 Task: Look for space in Nantou, Taiwan from 5th June, 2023 to 16th June, 2023 for 2 adults in price range Rs.7000 to Rs.15000. Place can be entire place with 1  bedroom having 1 bed and 1 bathroom. Property type can be house, flat, guest house, hotel. Booking option can be shelf check-in. Required host language is English.
Action: Mouse moved to (379, 100)
Screenshot: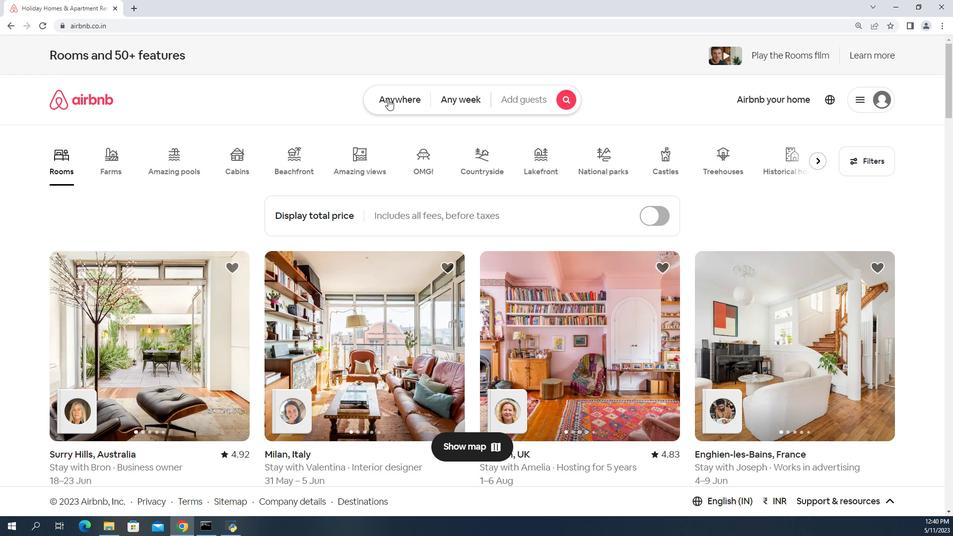 
Action: Mouse pressed left at (379, 100)
Screenshot: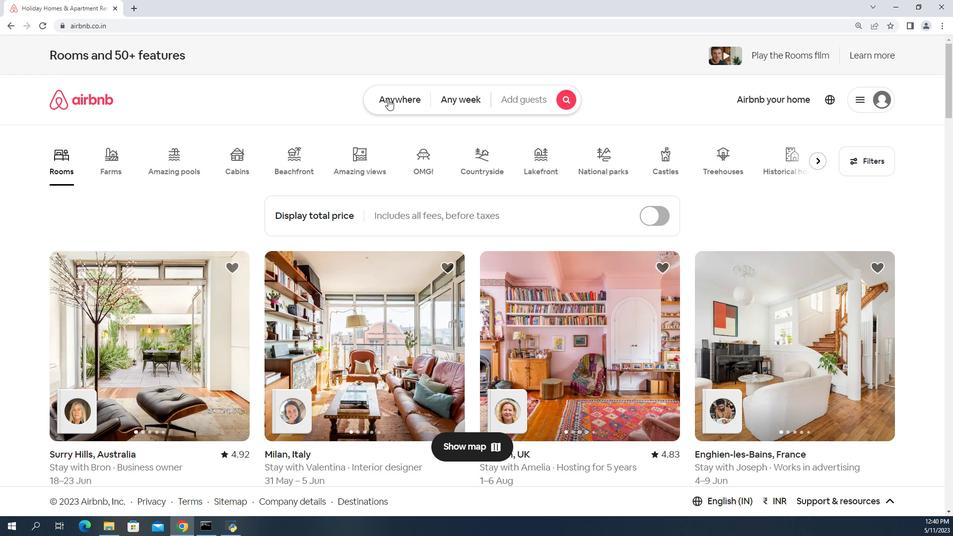 
Action: Mouse moved to (324, 135)
Screenshot: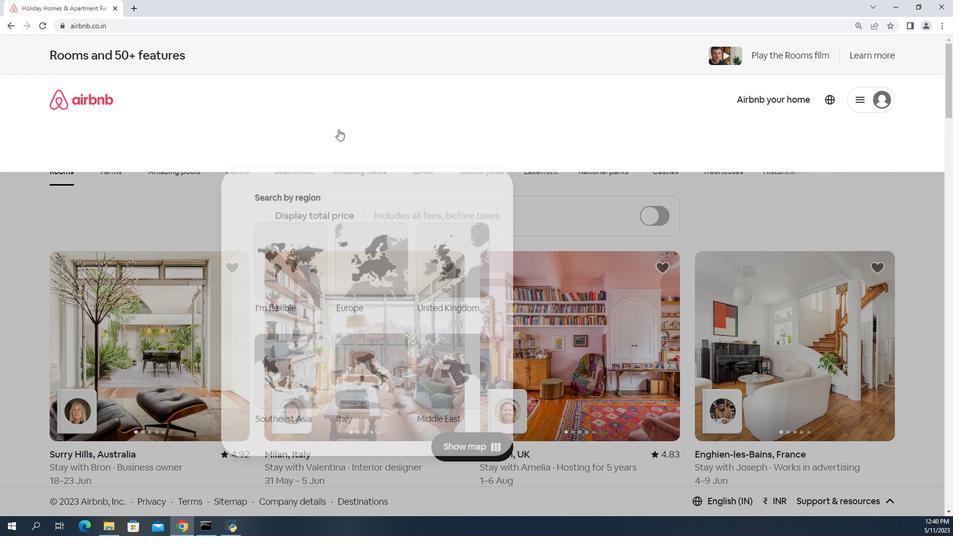 
Action: Mouse pressed left at (324, 135)
Screenshot: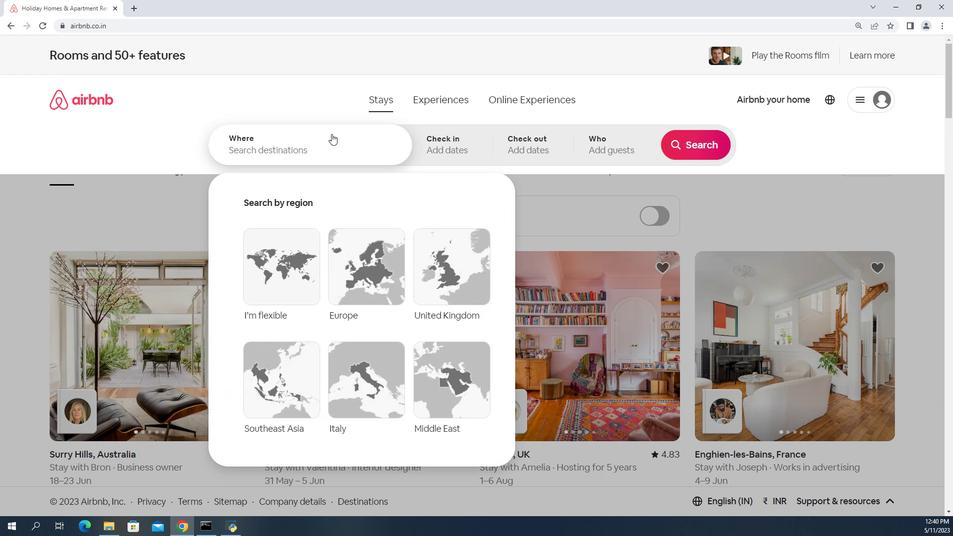 
Action: Key pressed <Key.caps_lock>N<Key.caps_lock>antou,<Key.space><Key.caps_lock>T<Key.caps_lock>aiwan<Key.enter>
Screenshot: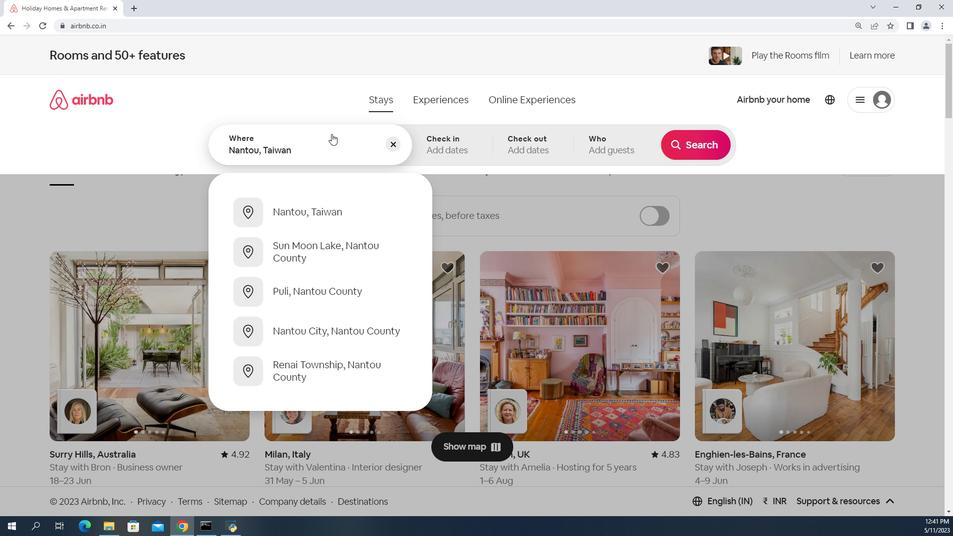 
Action: Mouse moved to (524, 318)
Screenshot: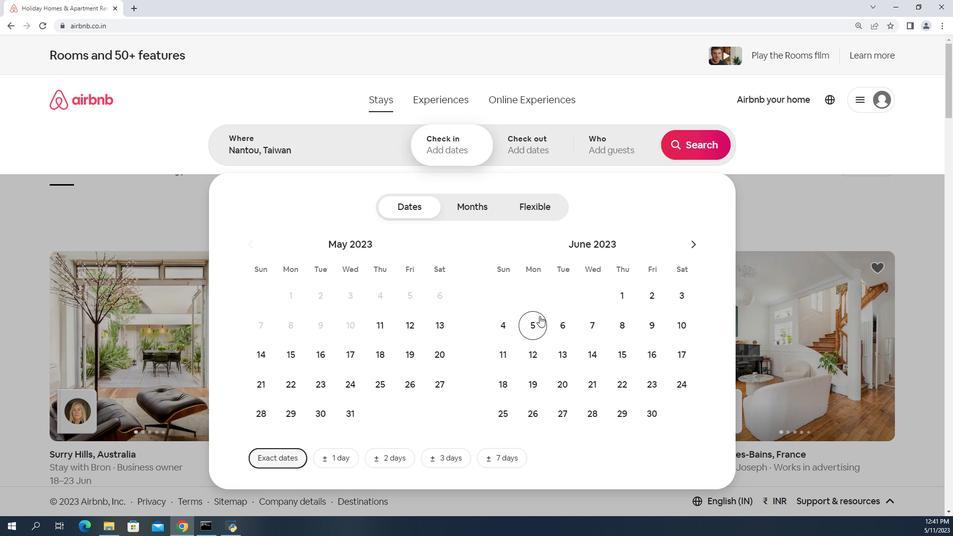 
Action: Mouse pressed left at (524, 318)
Screenshot: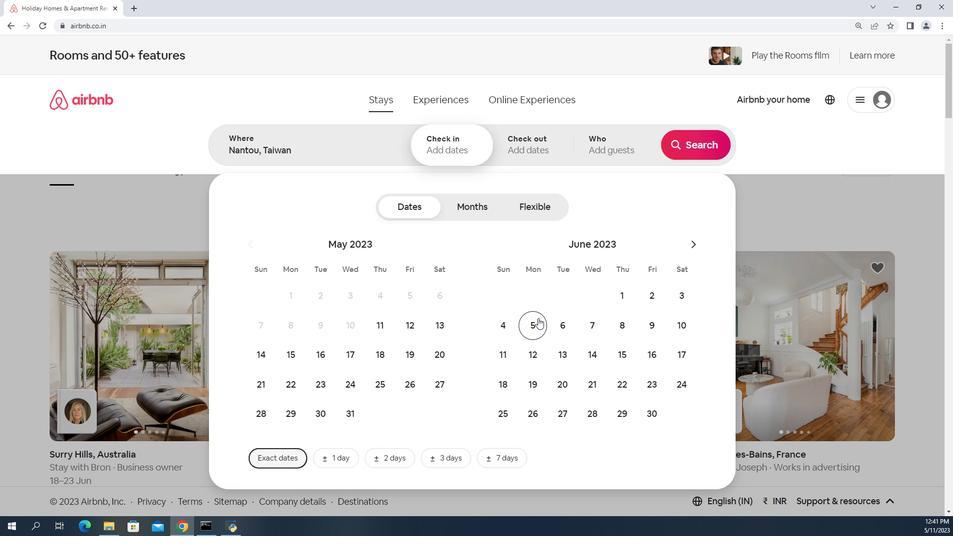 
Action: Mouse moved to (627, 351)
Screenshot: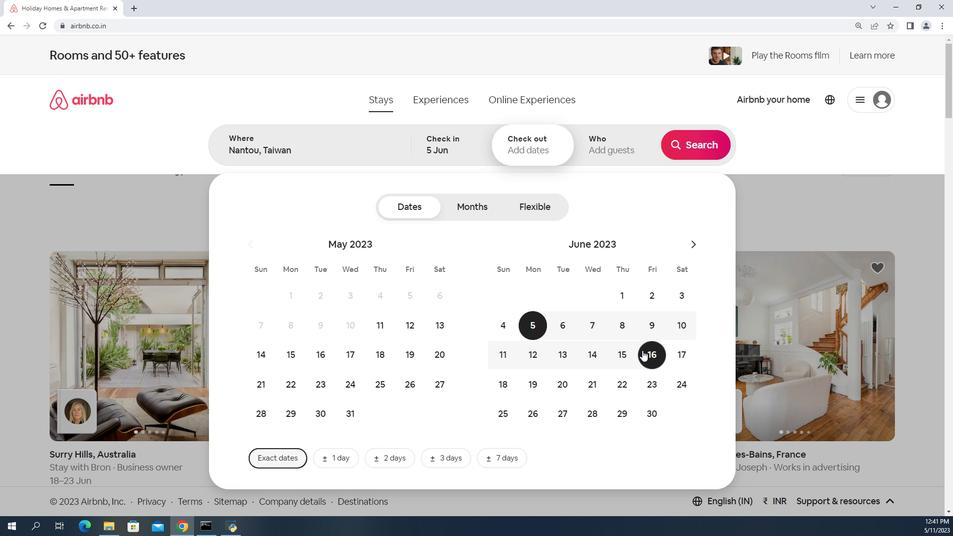 
Action: Mouse pressed left at (627, 351)
Screenshot: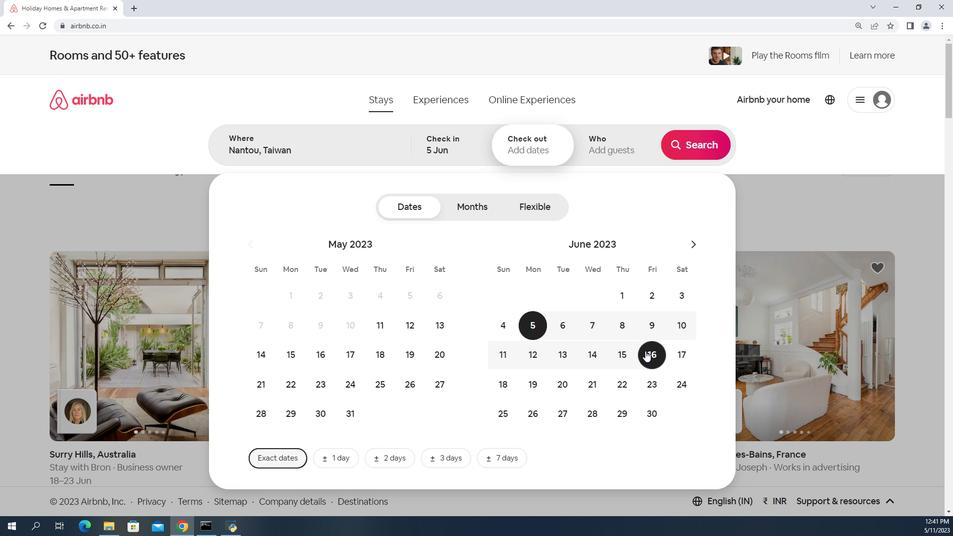 
Action: Mouse moved to (598, 140)
Screenshot: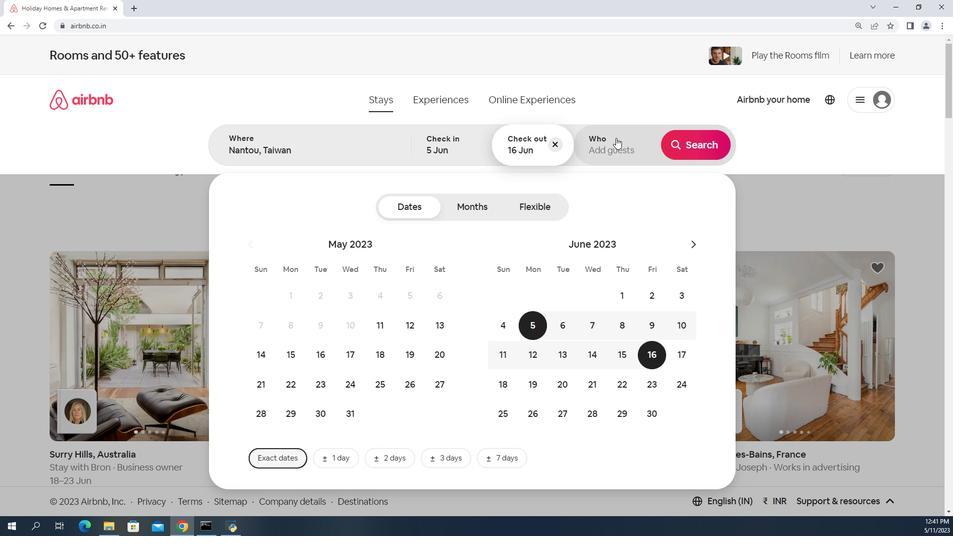 
Action: Mouse pressed left at (598, 140)
Screenshot: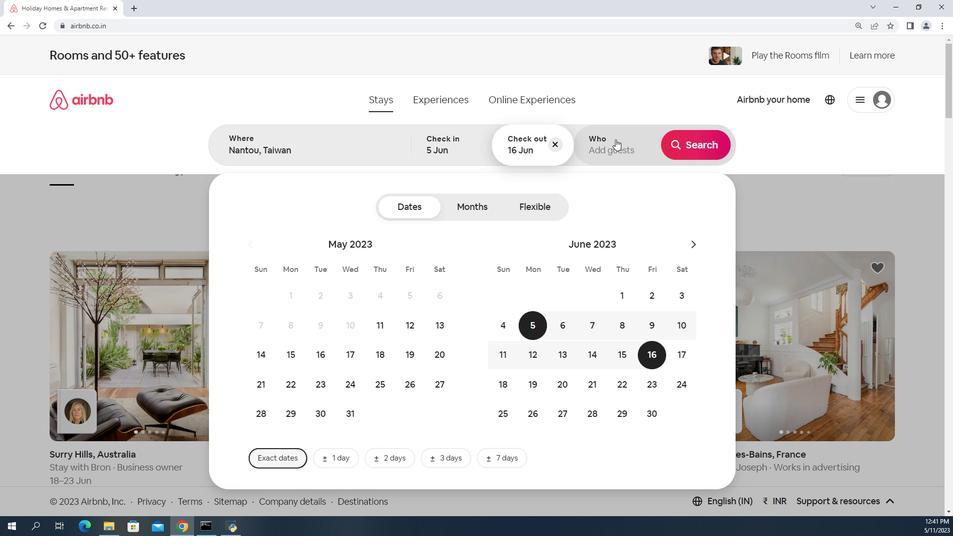 
Action: Mouse moved to (678, 210)
Screenshot: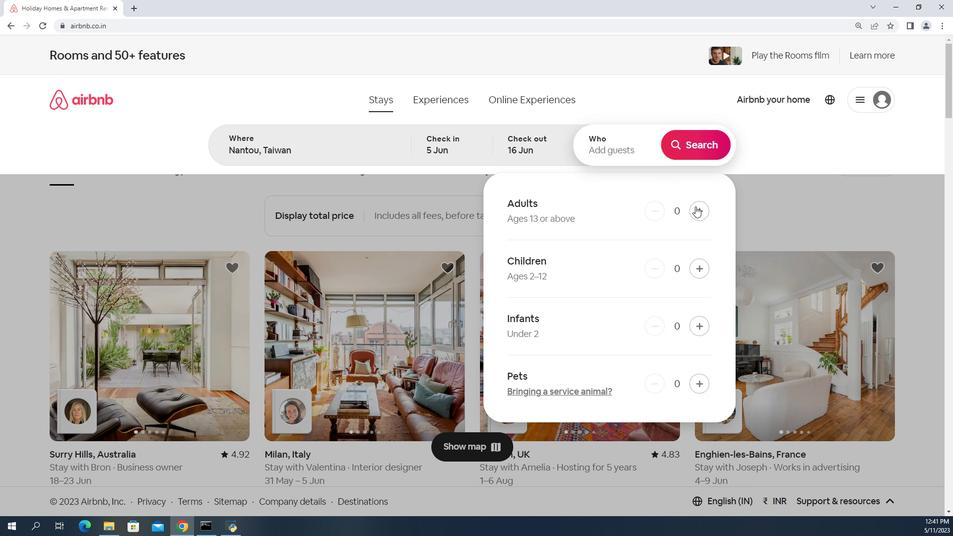 
Action: Mouse pressed left at (678, 210)
Screenshot: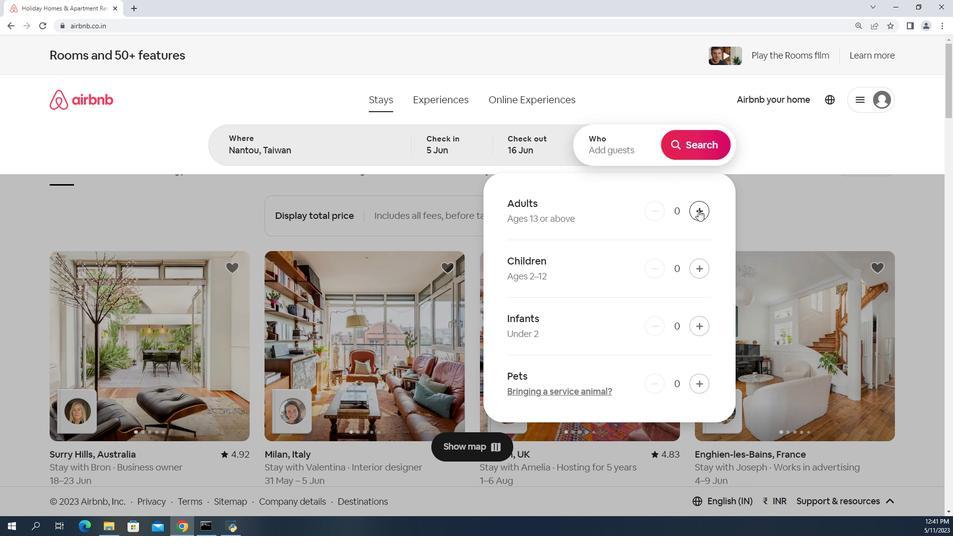 
Action: Mouse pressed left at (678, 210)
Screenshot: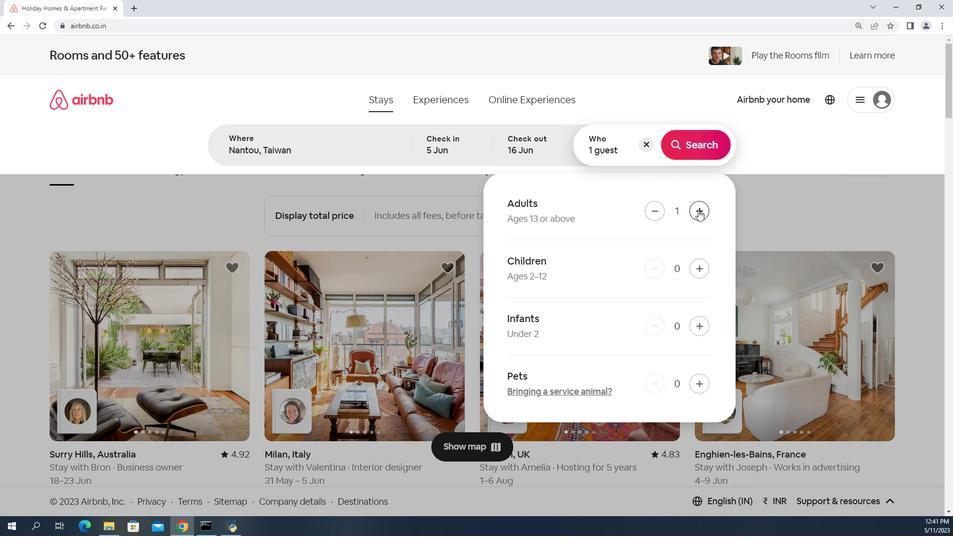 
Action: Mouse moved to (678, 146)
Screenshot: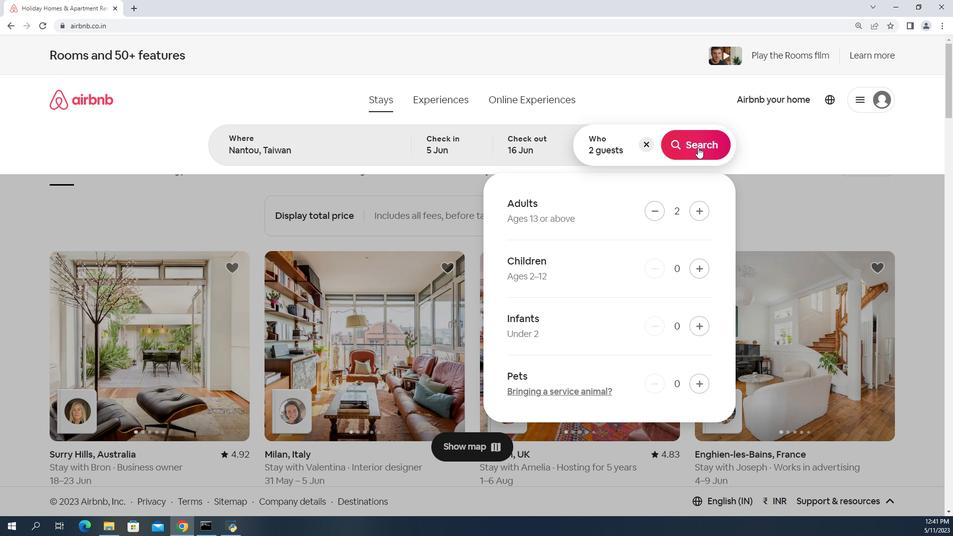 
Action: Mouse pressed left at (678, 146)
Screenshot: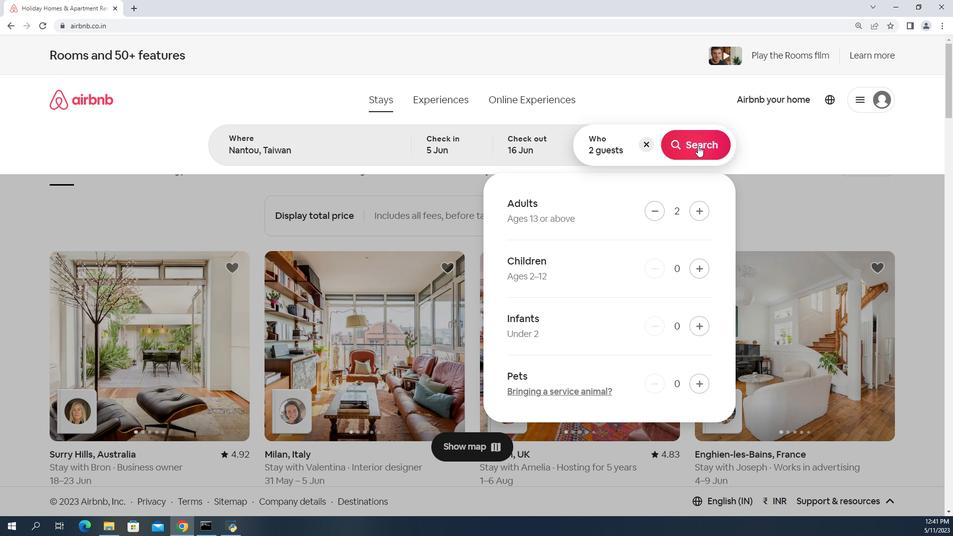 
Action: Mouse moved to (863, 112)
Screenshot: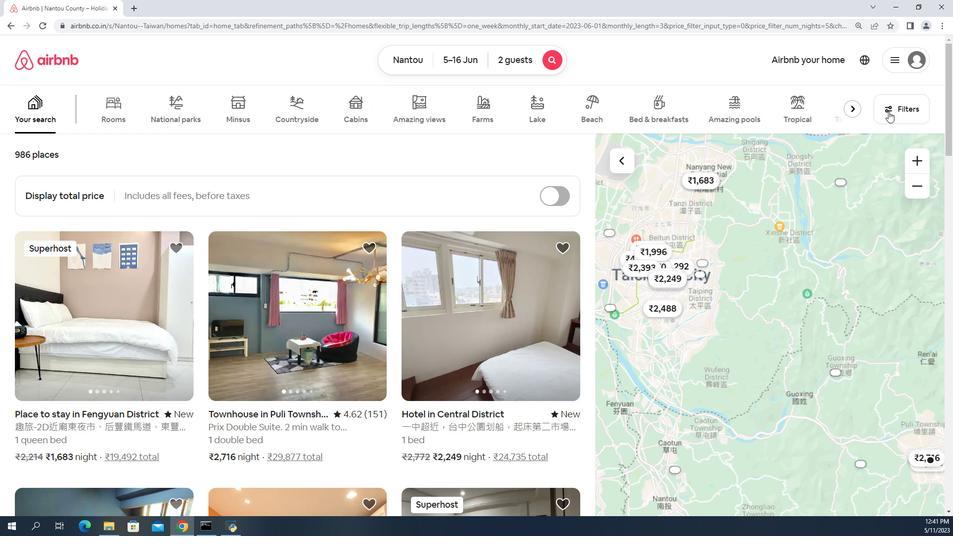 
Action: Mouse pressed left at (863, 112)
Screenshot: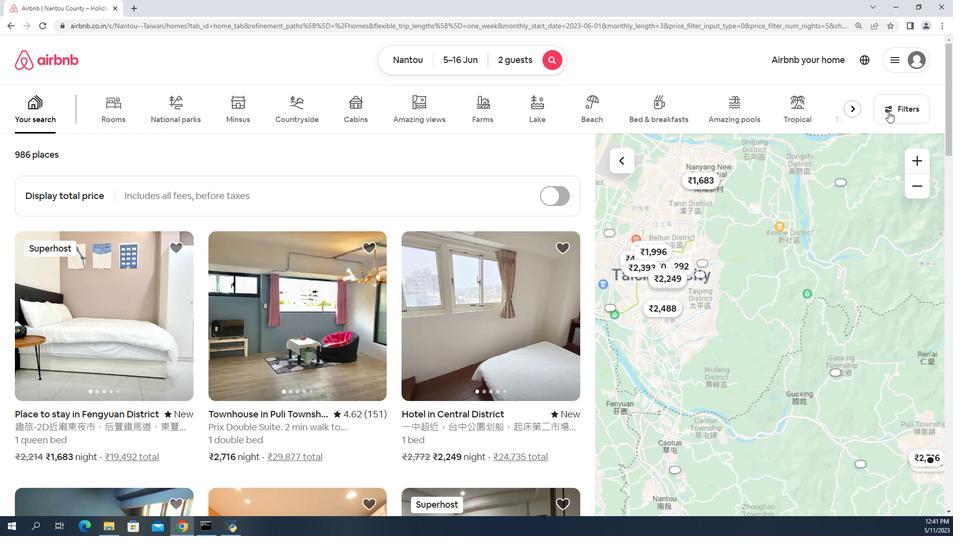 
Action: Mouse moved to (330, 408)
Screenshot: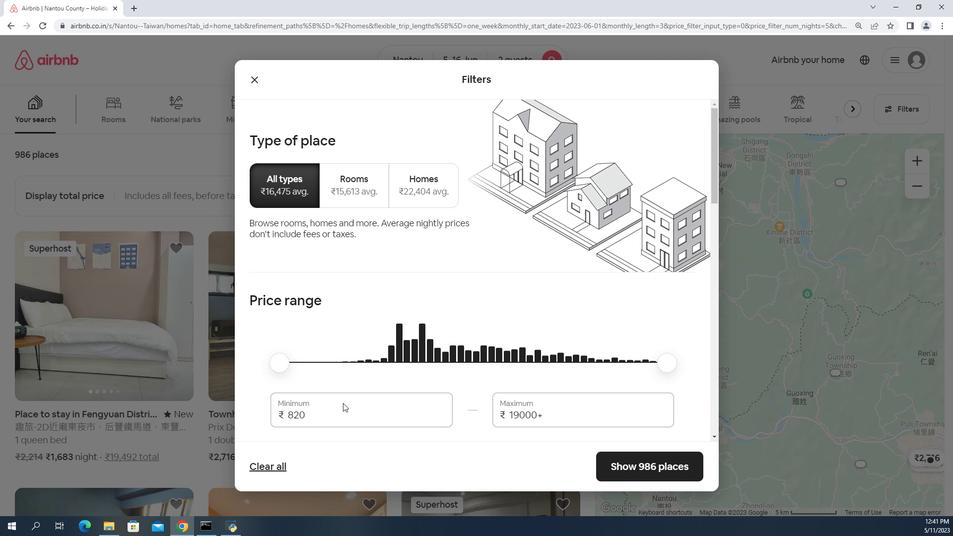 
Action: Mouse scrolled (330, 408) with delta (0, 0)
Screenshot: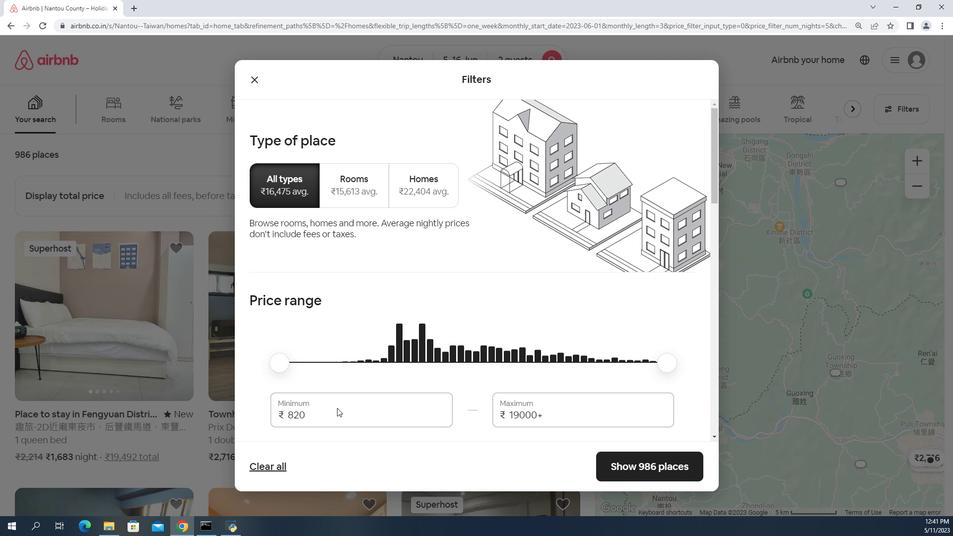 
Action: Mouse moved to (308, 370)
Screenshot: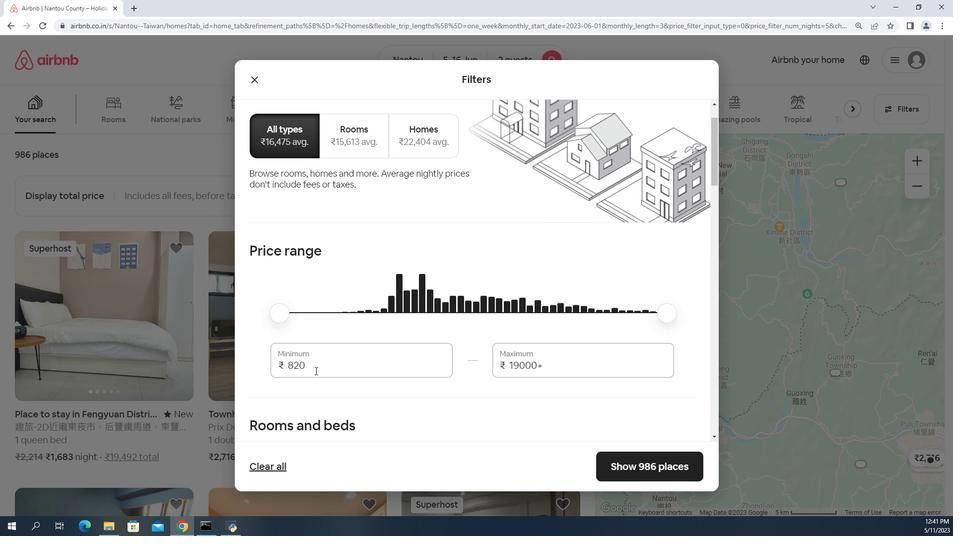 
Action: Mouse pressed left at (308, 370)
Screenshot: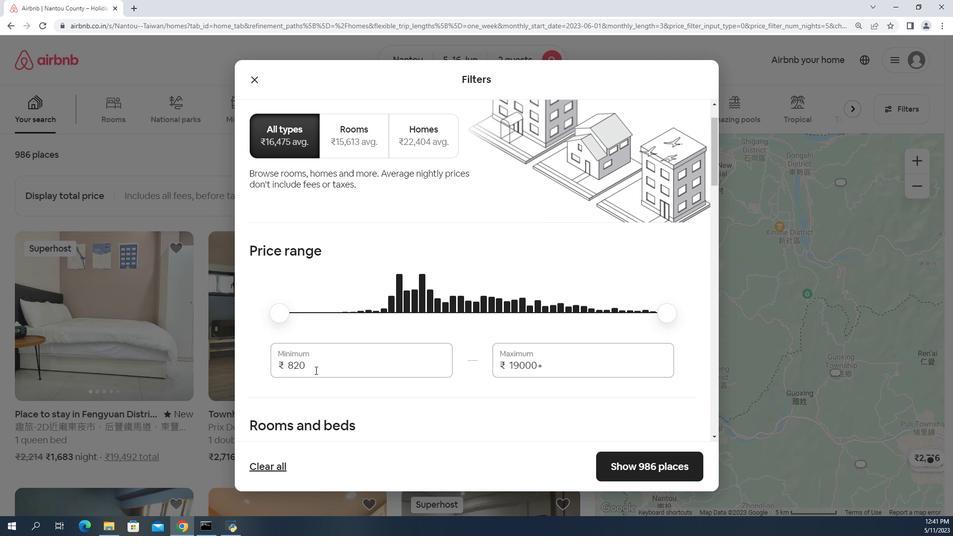 
Action: Mouse moved to (279, 371)
Screenshot: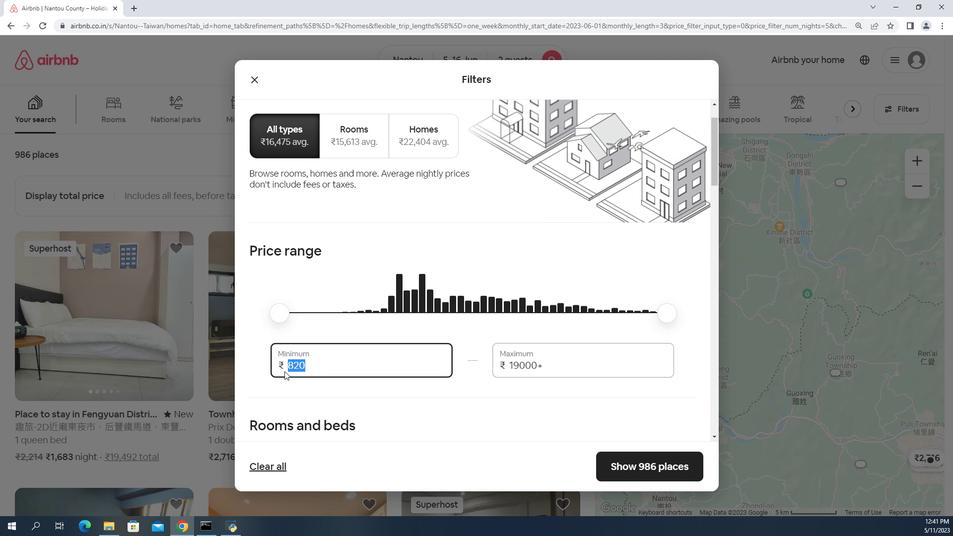 
Action: Key pressed 7000<Key.tab>15000
Screenshot: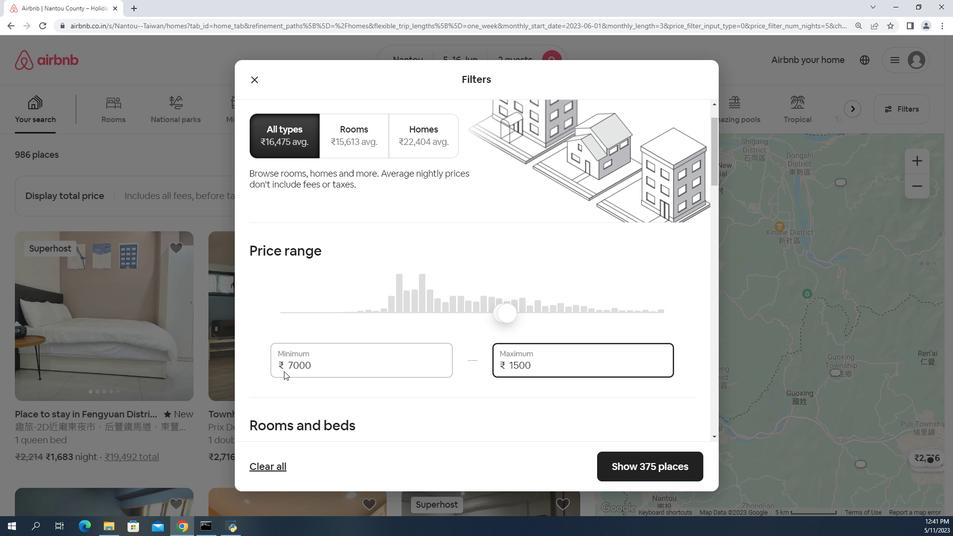 
Action: Mouse moved to (384, 379)
Screenshot: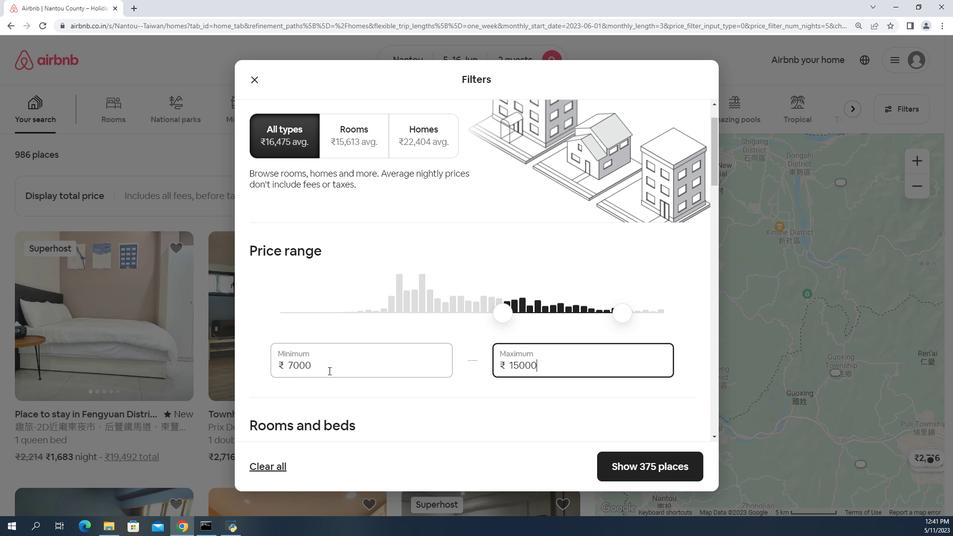 
Action: Mouse scrolled (384, 378) with delta (0, 0)
Screenshot: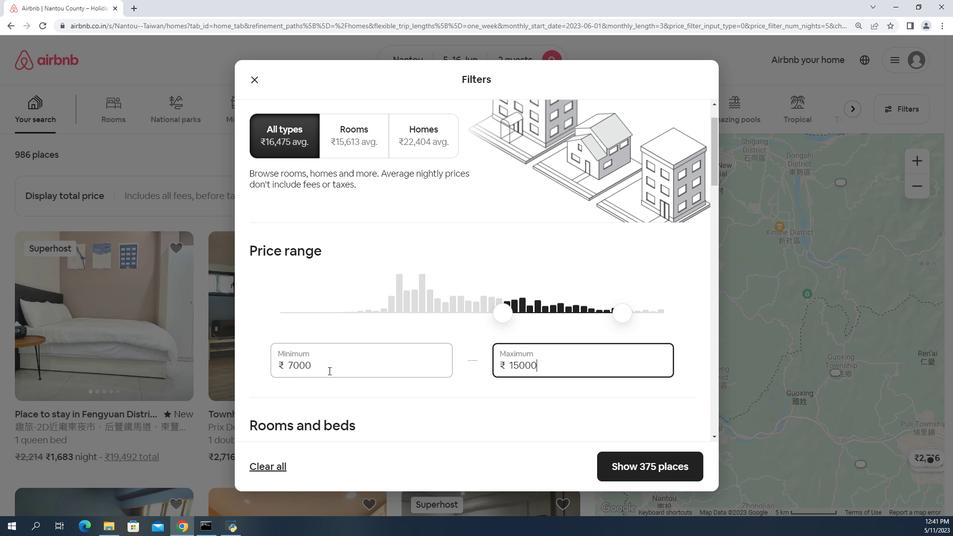 
Action: Mouse moved to (394, 379)
Screenshot: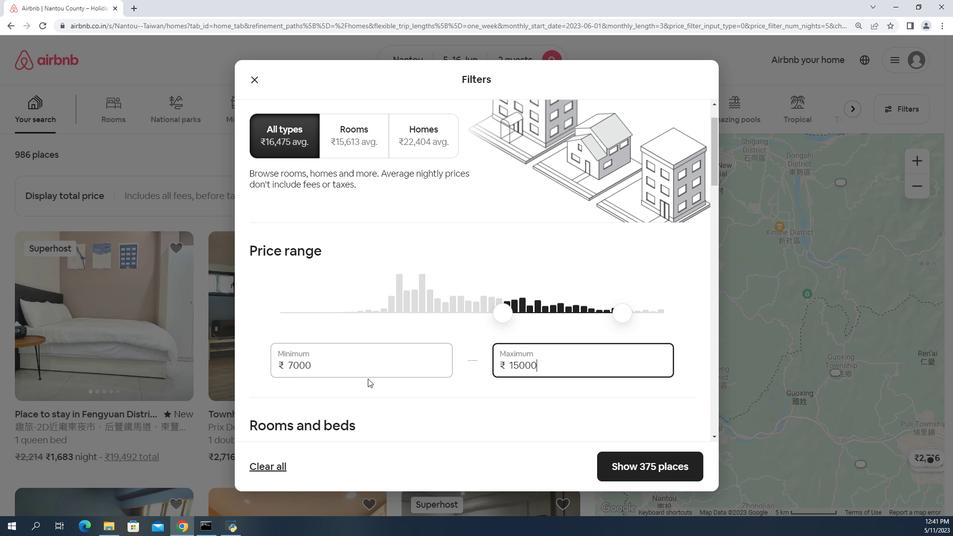 
Action: Mouse scrolled (394, 378) with delta (0, 0)
Screenshot: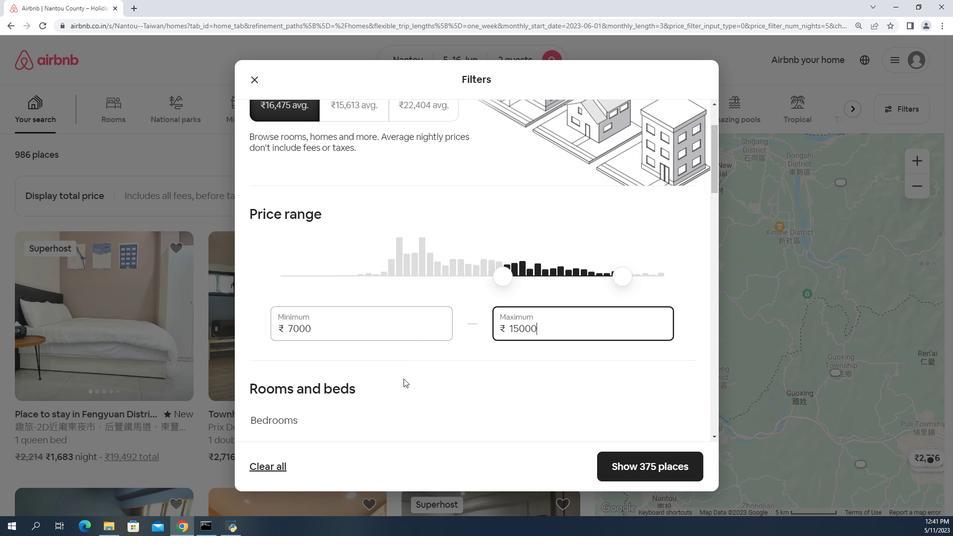 
Action: Mouse scrolled (394, 378) with delta (0, 0)
Screenshot: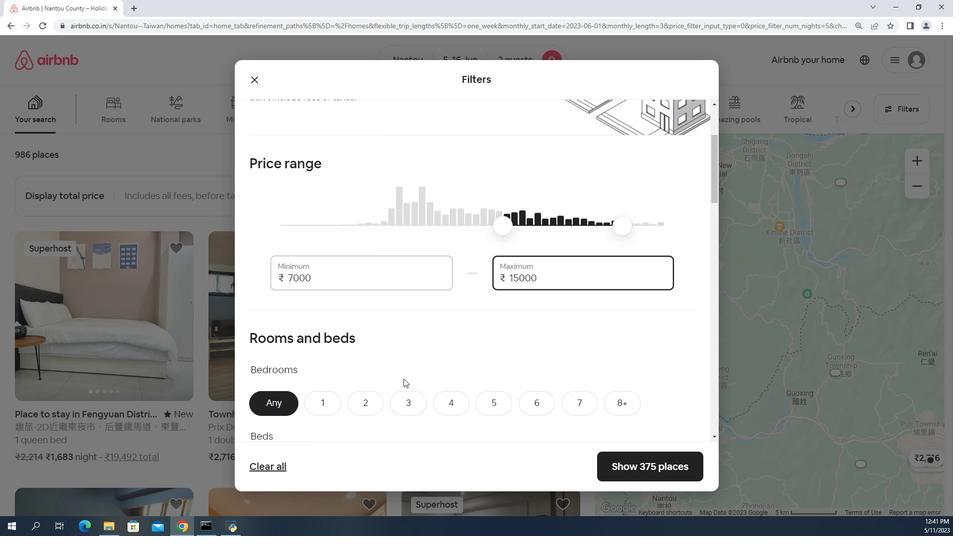 
Action: Mouse scrolled (394, 378) with delta (0, 0)
Screenshot: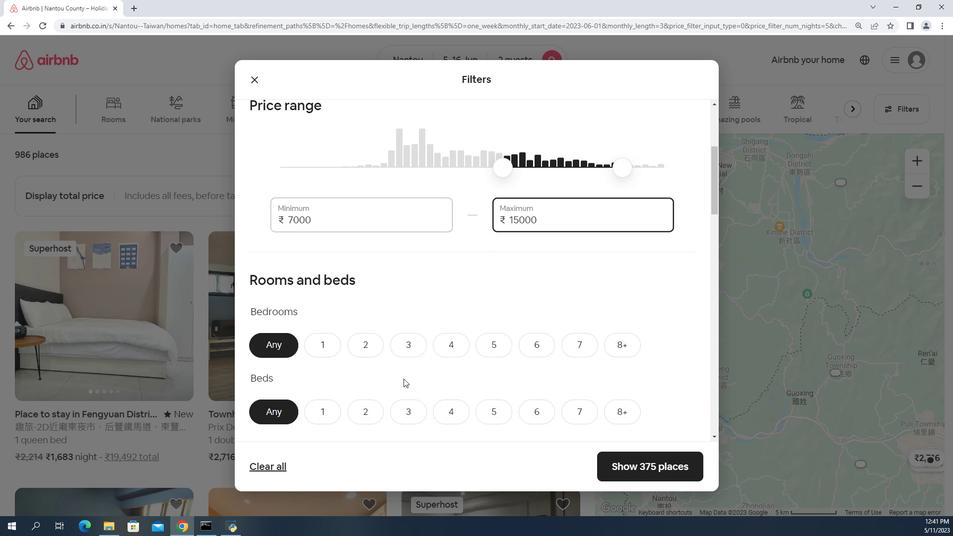 
Action: Mouse scrolled (394, 378) with delta (0, 0)
Screenshot: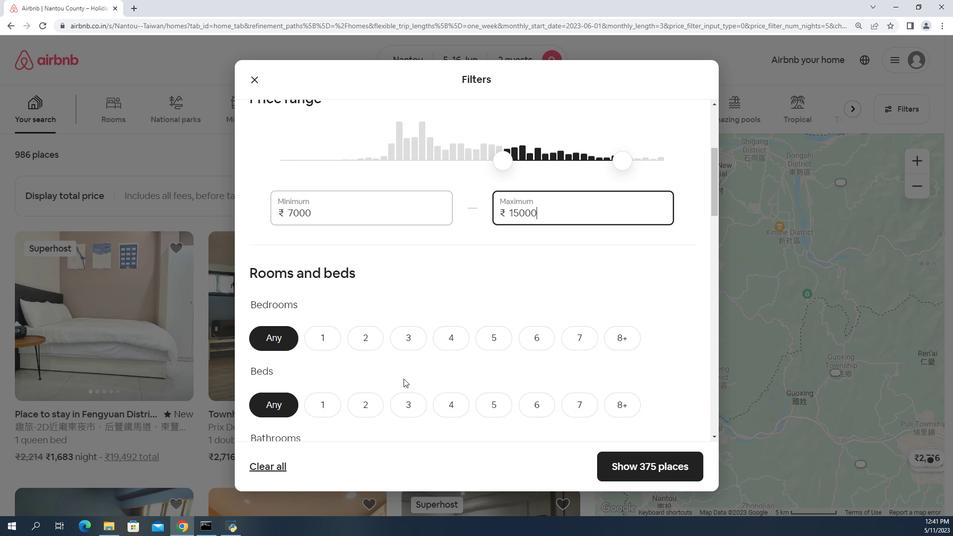 
Action: Mouse moved to (311, 239)
Screenshot: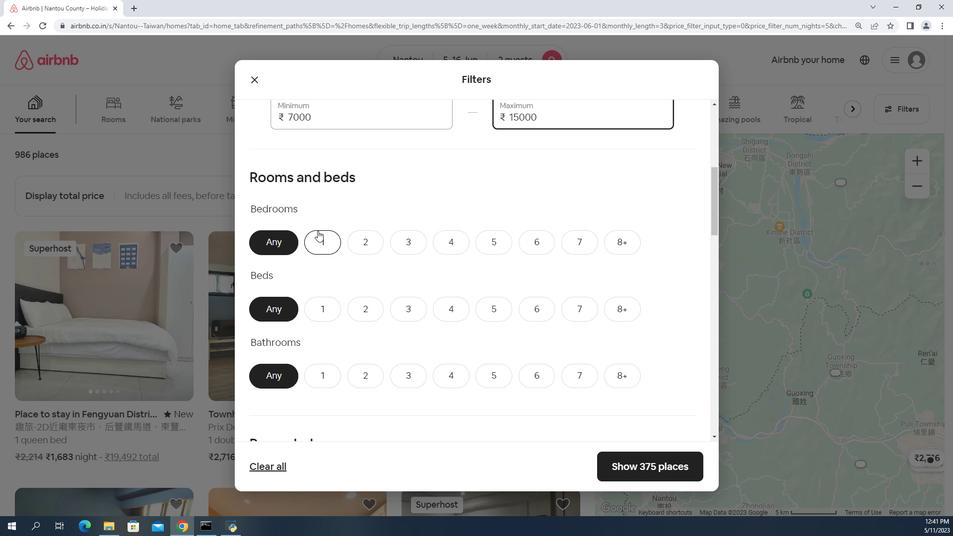 
Action: Mouse pressed left at (311, 239)
Screenshot: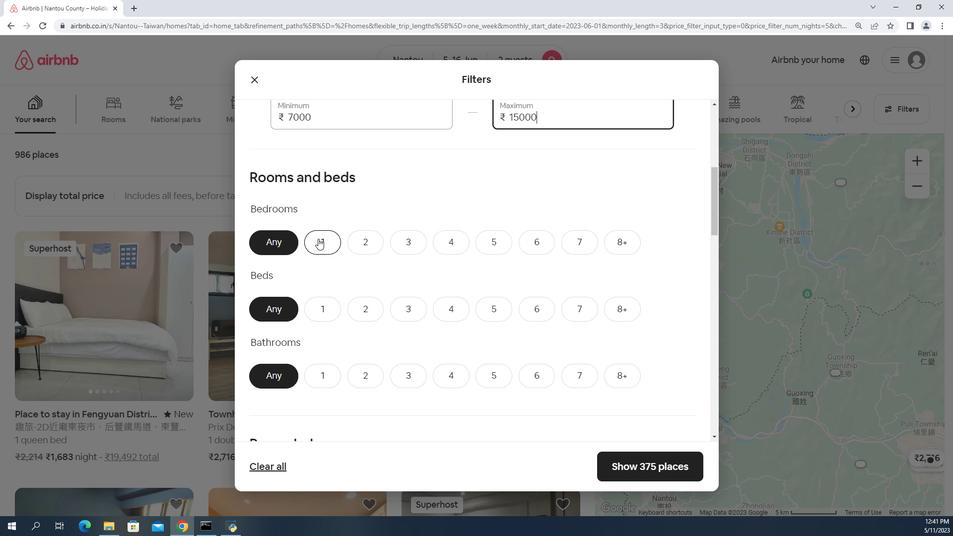 
Action: Mouse moved to (316, 308)
Screenshot: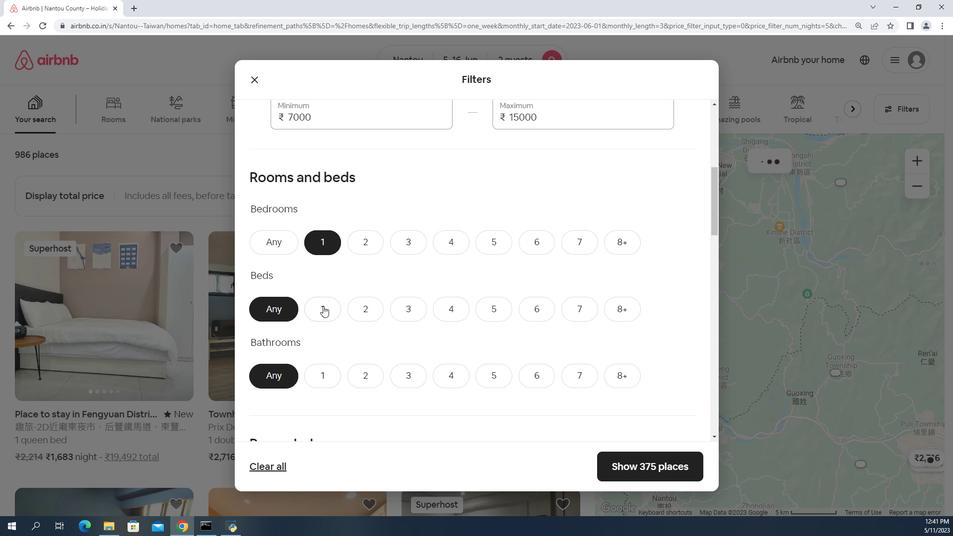 
Action: Mouse pressed left at (316, 308)
Screenshot: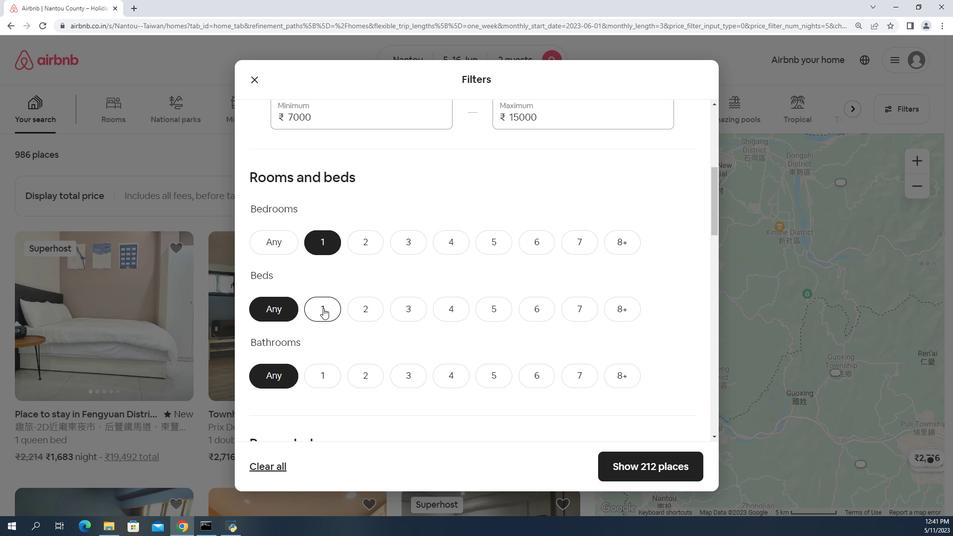 
Action: Mouse moved to (321, 373)
Screenshot: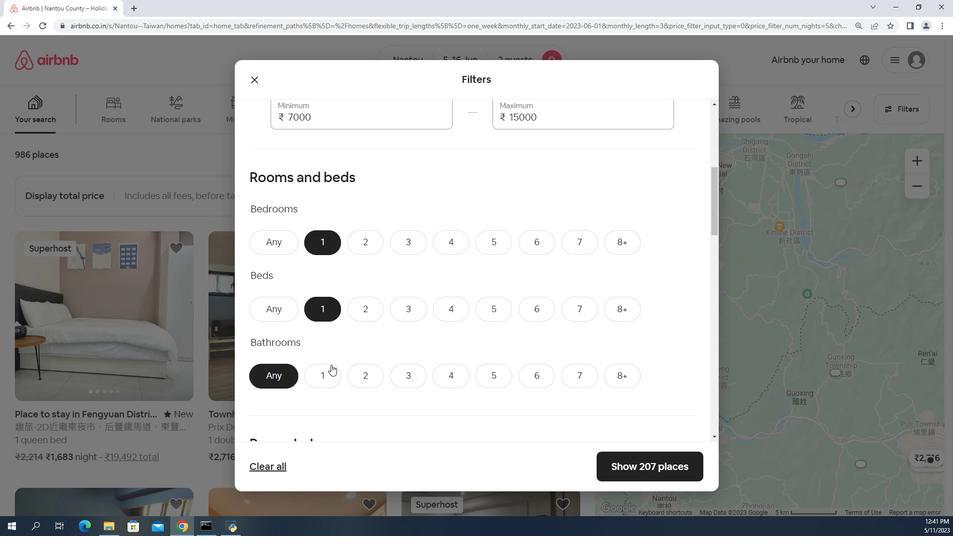
Action: Mouse pressed left at (321, 373)
Screenshot: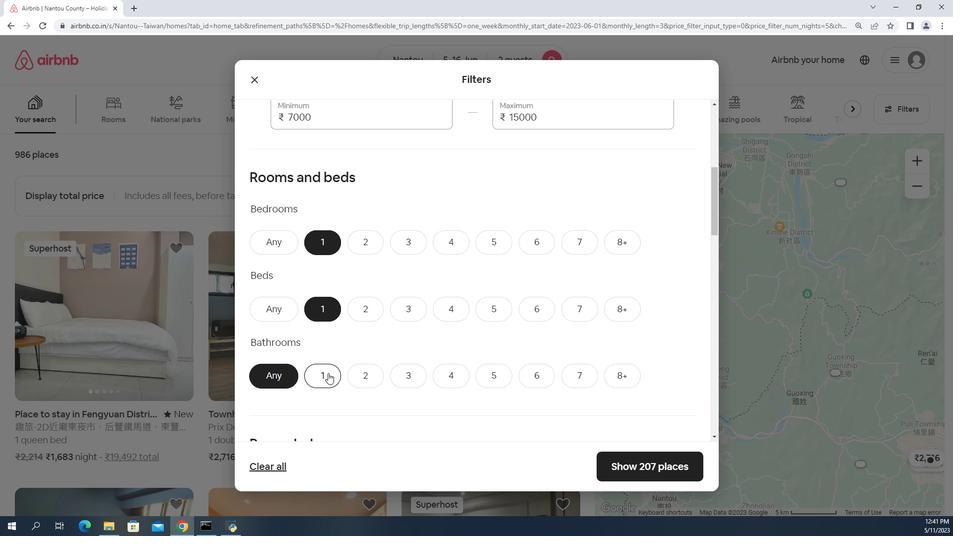 
Action: Mouse moved to (390, 376)
Screenshot: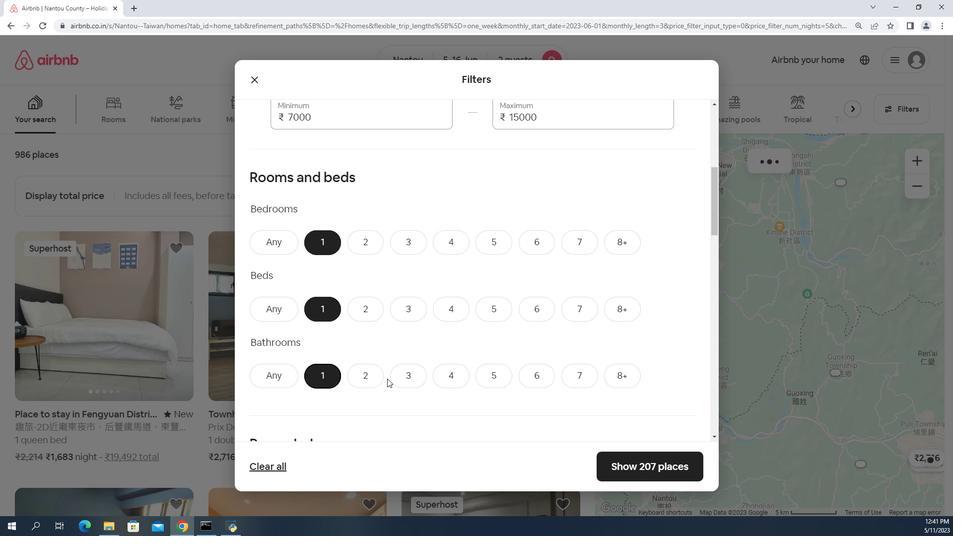 
Action: Mouse scrolled (390, 376) with delta (0, 0)
Screenshot: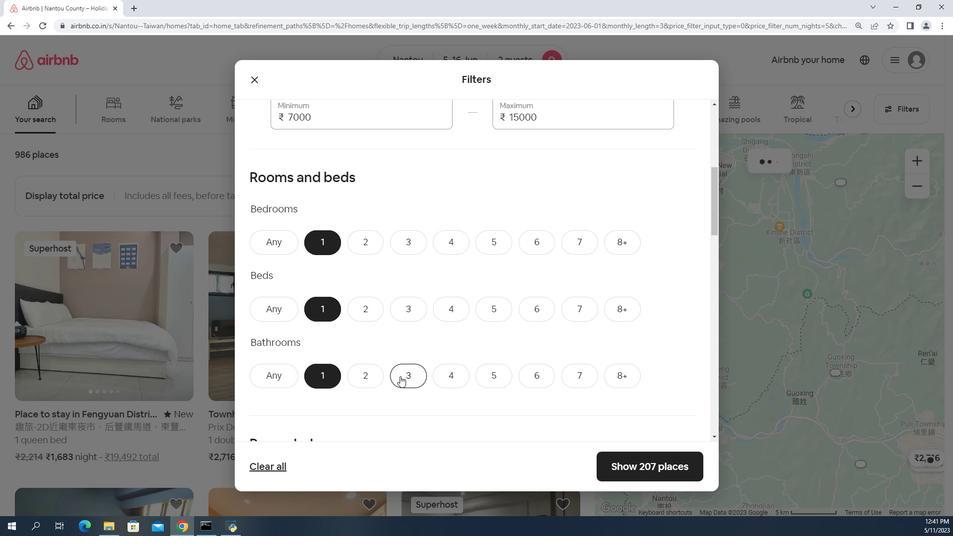 
Action: Mouse scrolled (390, 376) with delta (0, 0)
Screenshot: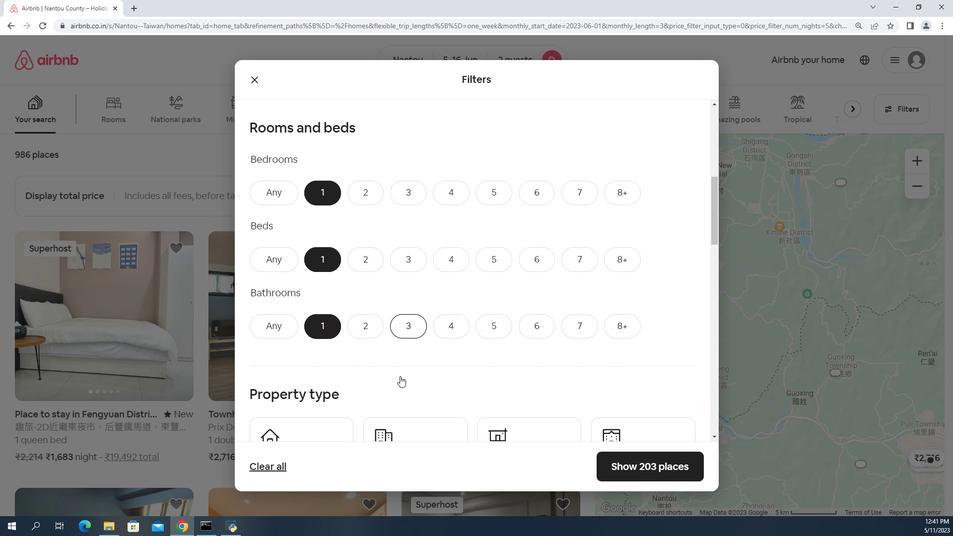
Action: Mouse scrolled (390, 376) with delta (0, 0)
Screenshot: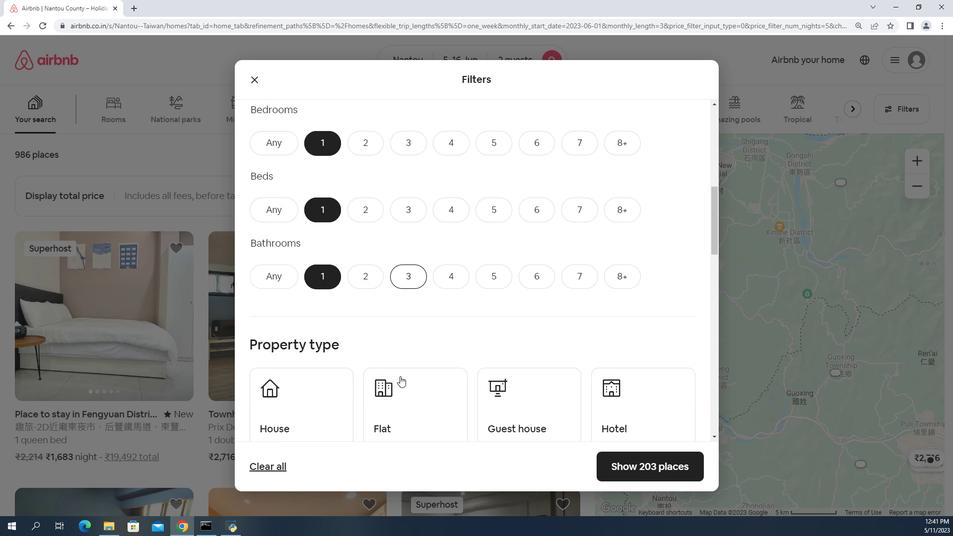 
Action: Mouse moved to (285, 357)
Screenshot: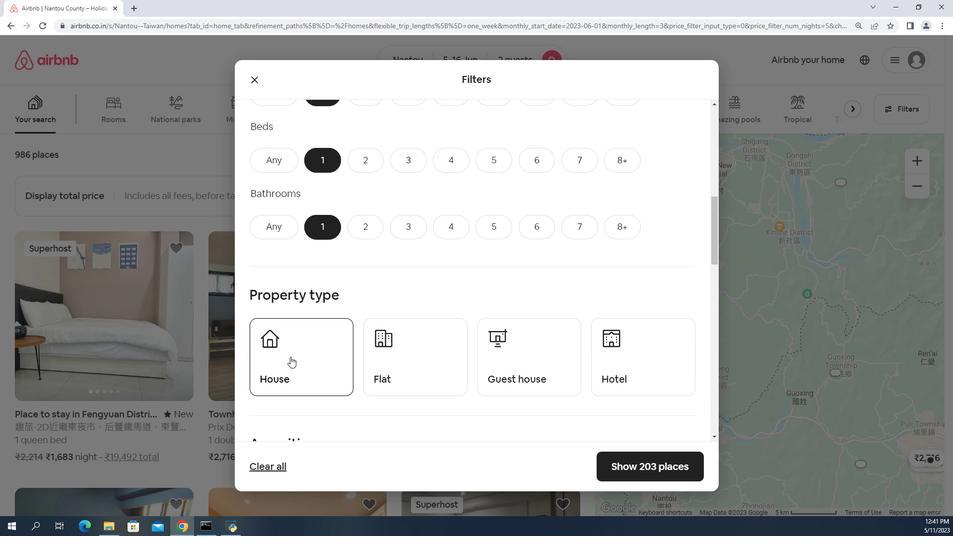 
Action: Mouse pressed left at (285, 357)
Screenshot: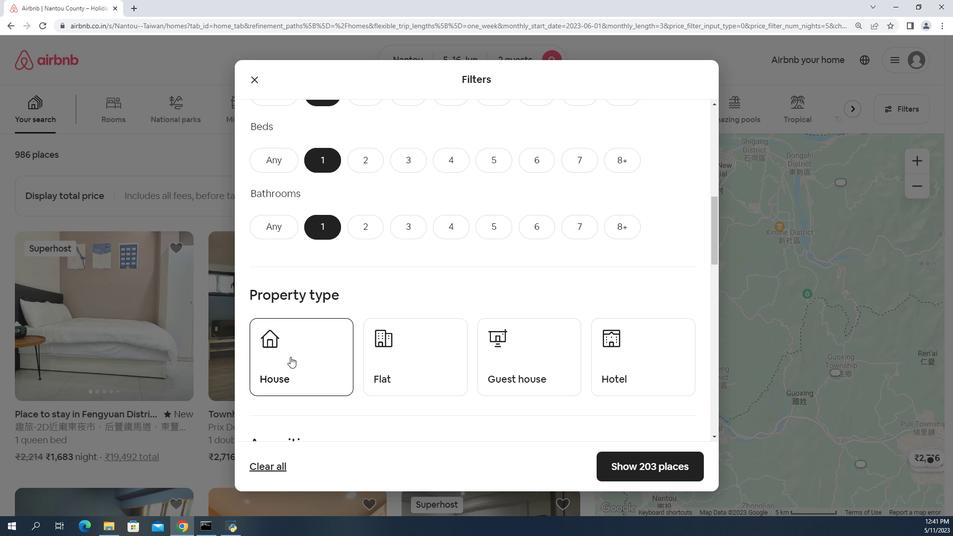 
Action: Mouse moved to (400, 354)
Screenshot: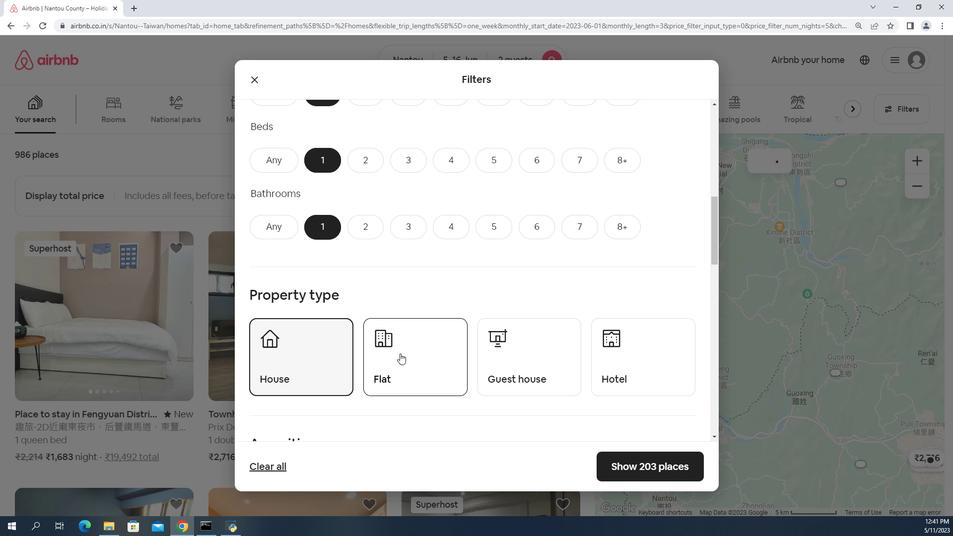 
Action: Mouse pressed left at (400, 354)
Screenshot: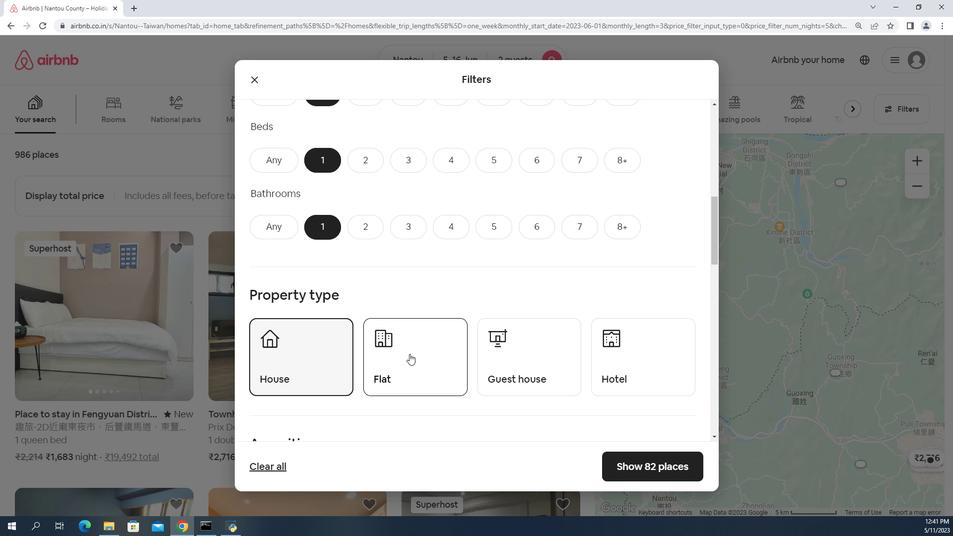 
Action: Mouse moved to (509, 369)
Screenshot: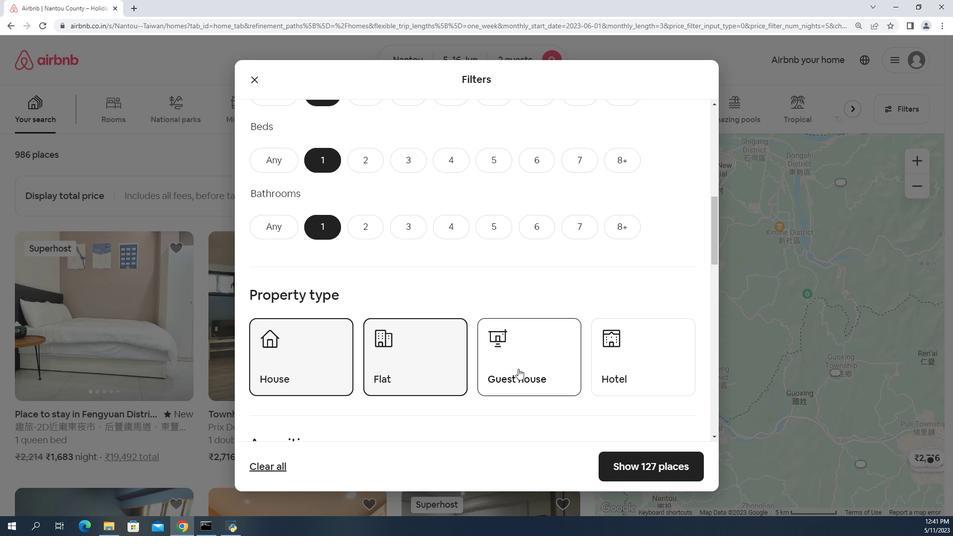 
Action: Mouse pressed left at (509, 369)
Screenshot: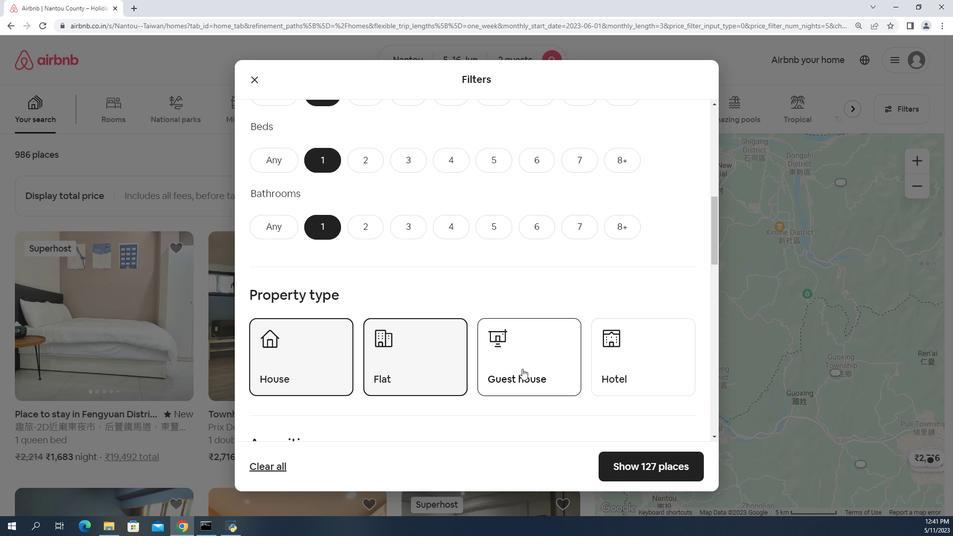 
Action: Mouse moved to (600, 355)
Screenshot: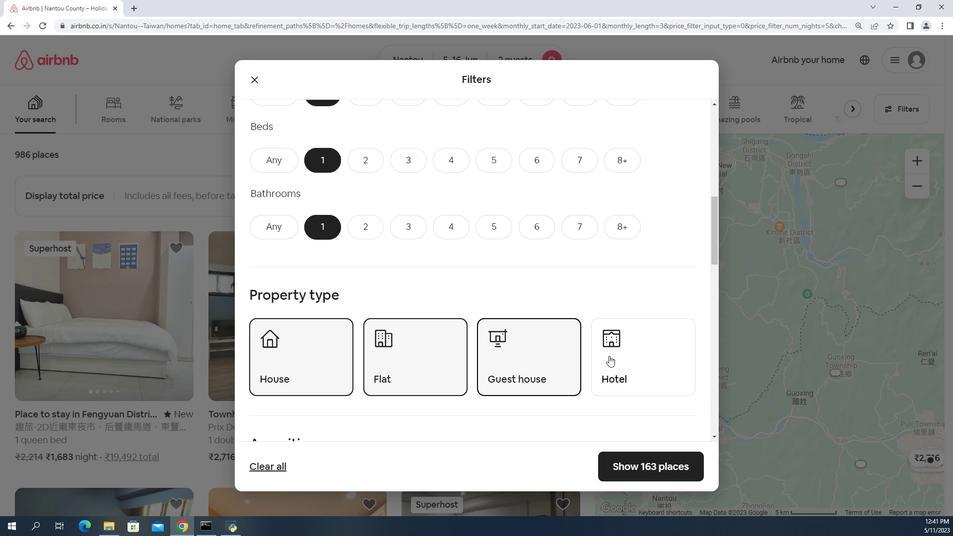 
Action: Mouse pressed left at (600, 355)
Screenshot: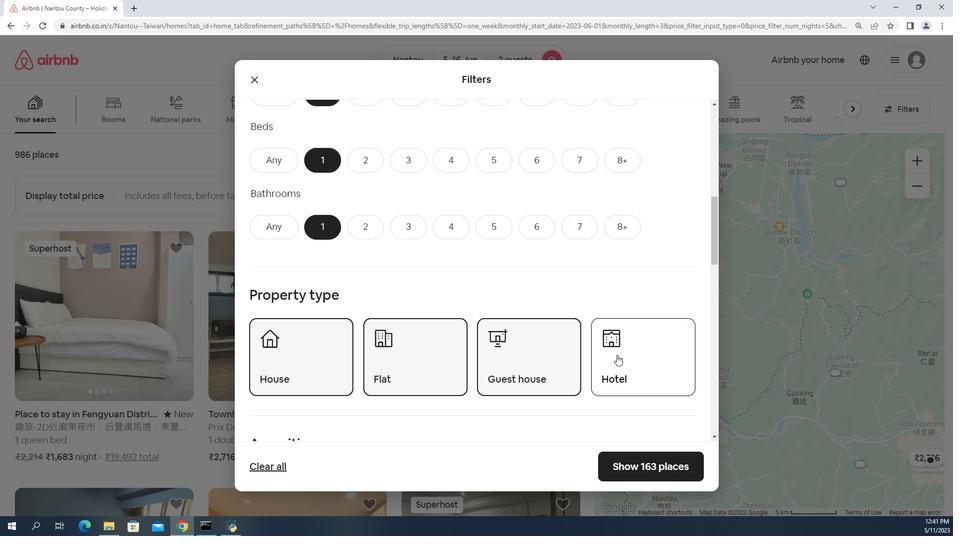 
Action: Mouse moved to (447, 404)
Screenshot: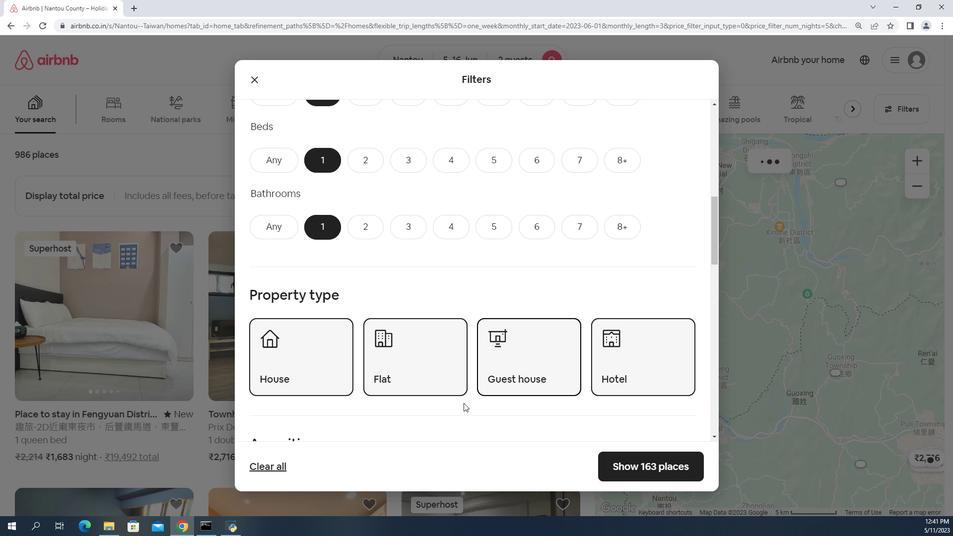 
Action: Mouse scrolled (447, 403) with delta (0, 0)
Screenshot: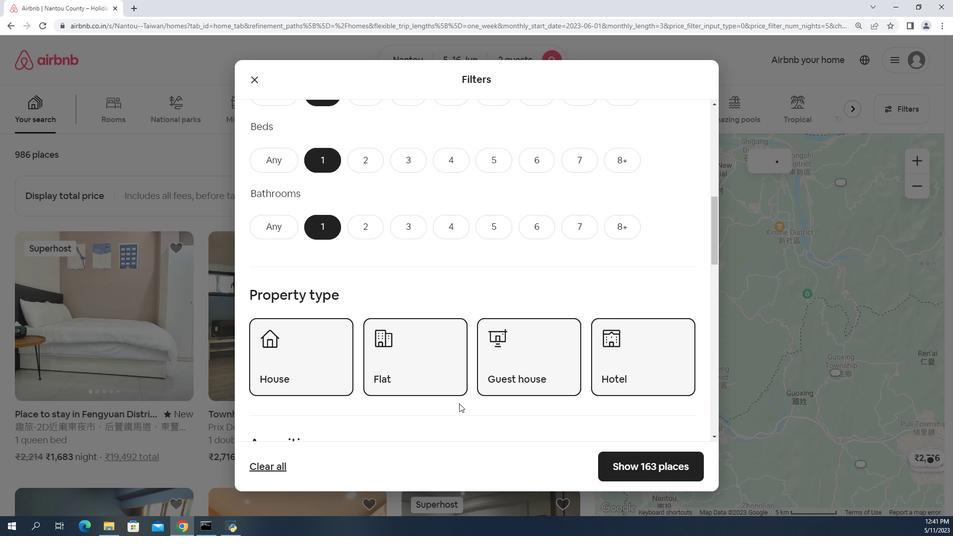 
Action: Mouse scrolled (447, 403) with delta (0, 0)
Screenshot: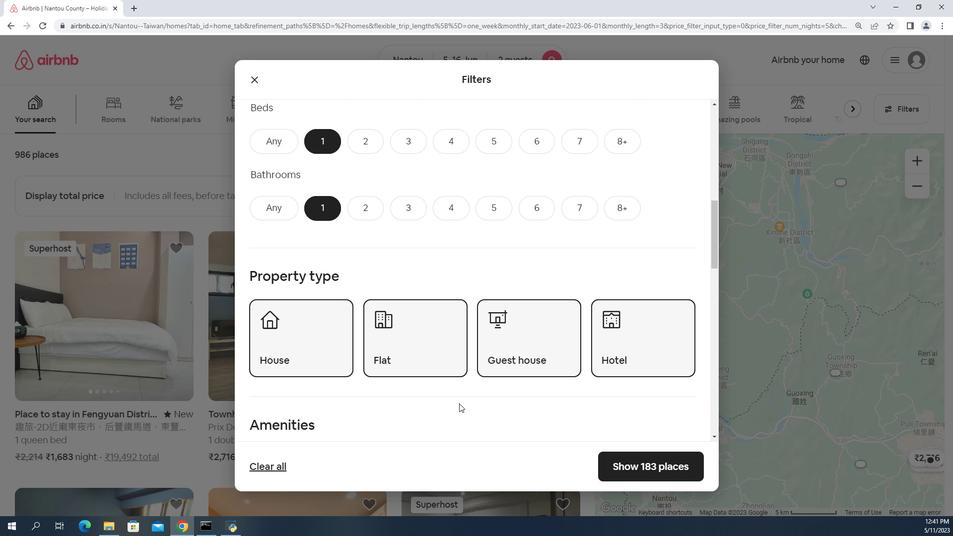 
Action: Mouse scrolled (447, 403) with delta (0, 0)
Screenshot: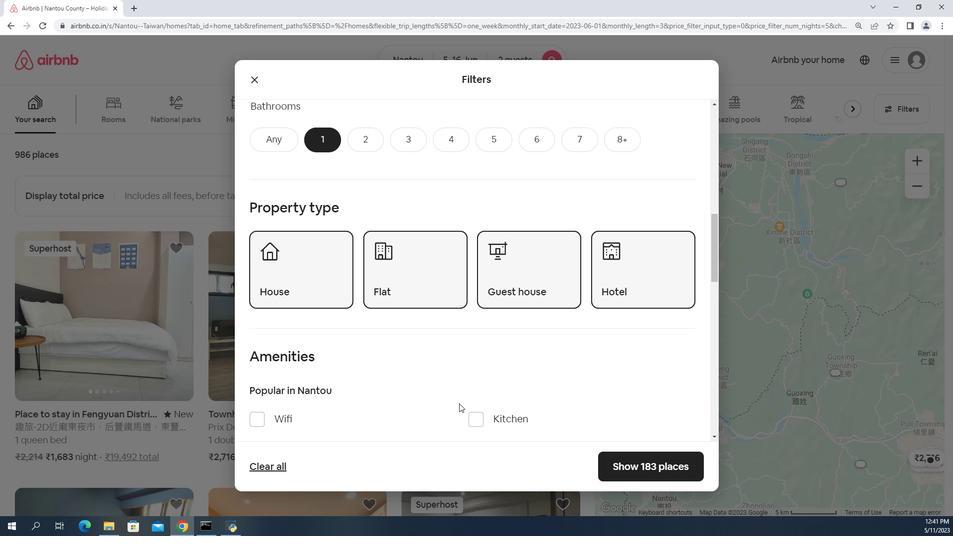 
Action: Mouse scrolled (447, 403) with delta (0, 0)
Screenshot: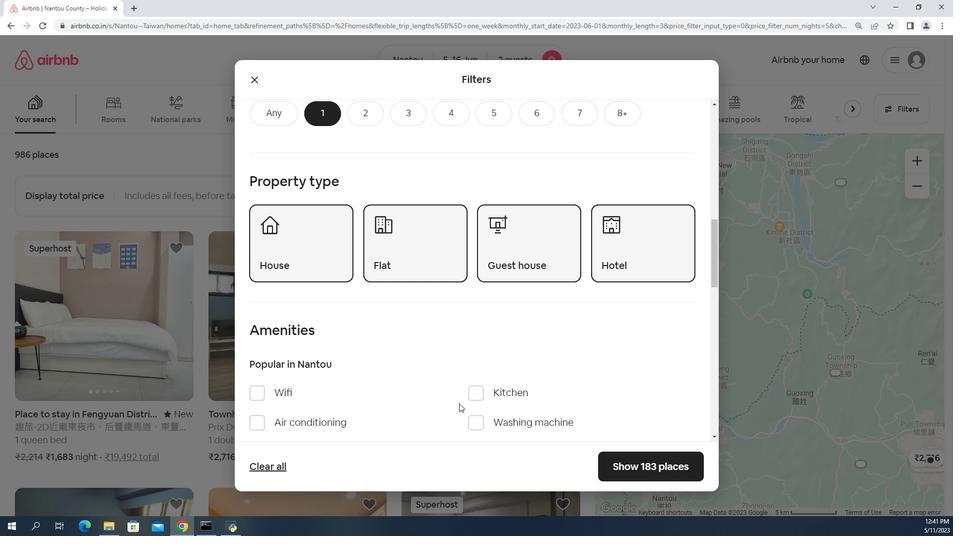 
Action: Mouse scrolled (447, 403) with delta (0, 0)
Screenshot: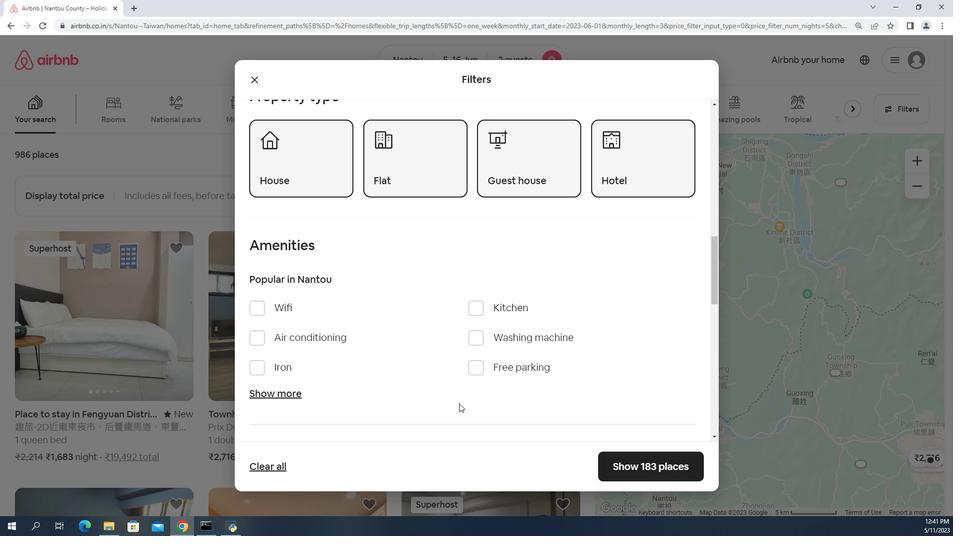 
Action: Mouse scrolled (447, 403) with delta (0, 0)
Screenshot: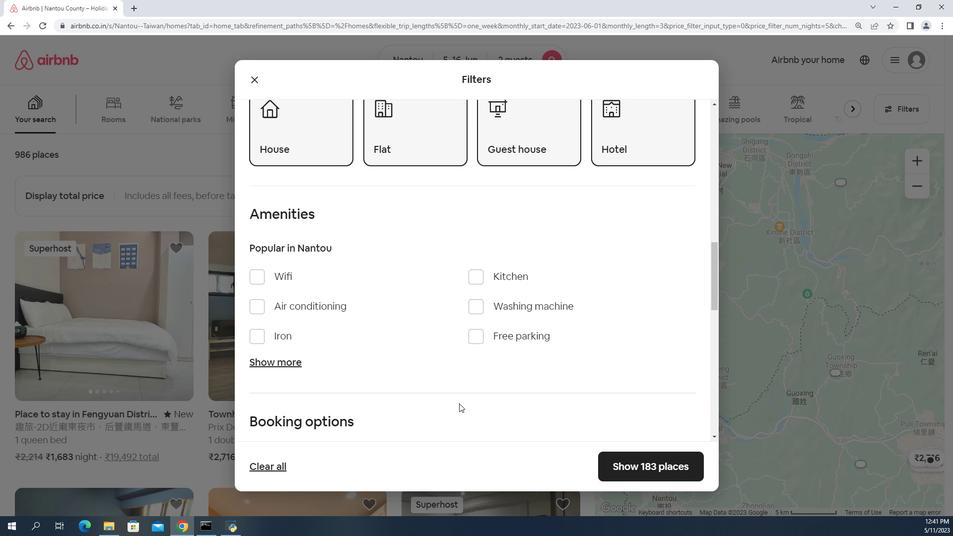 
Action: Mouse scrolled (447, 403) with delta (0, 0)
Screenshot: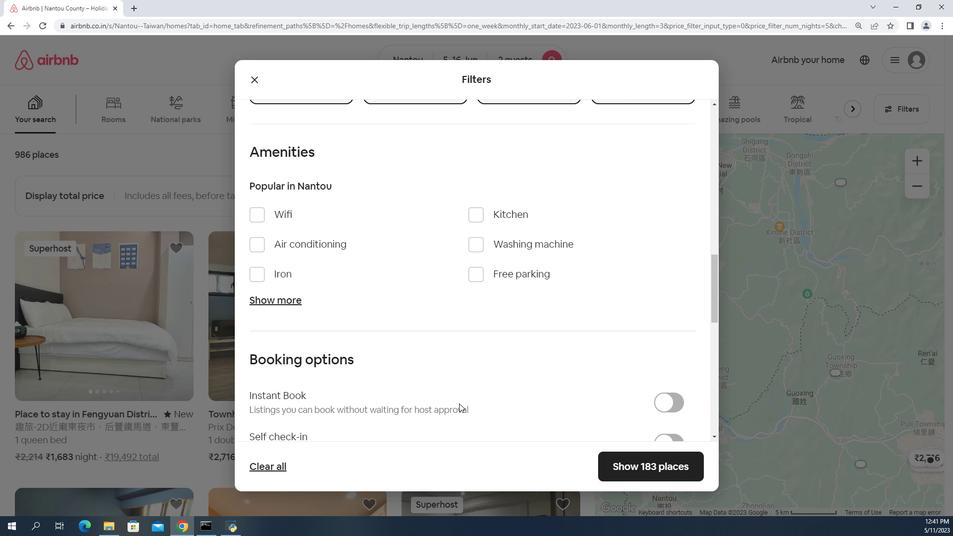 
Action: Mouse scrolled (447, 403) with delta (0, 0)
Screenshot: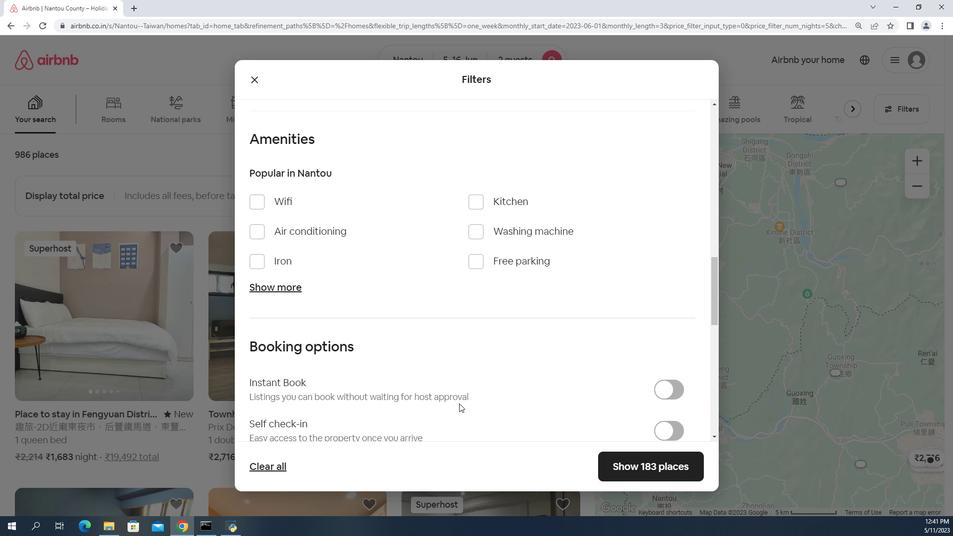 
Action: Mouse moved to (643, 343)
Screenshot: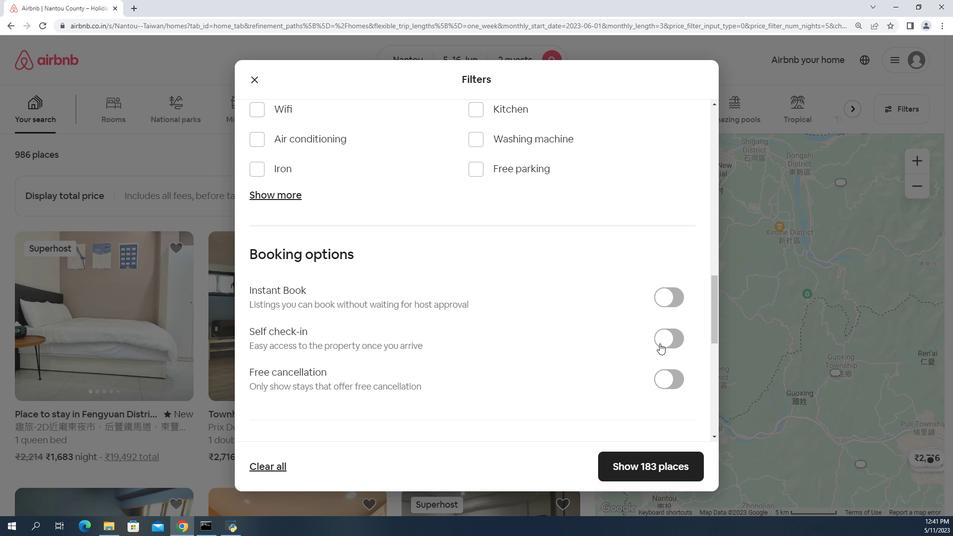 
Action: Mouse pressed left at (643, 343)
Screenshot: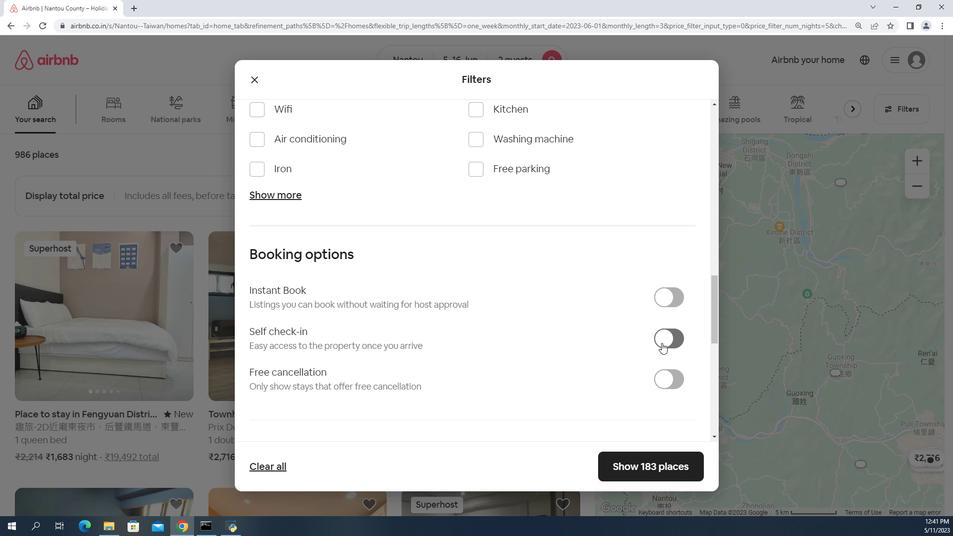 
Action: Mouse moved to (558, 352)
Screenshot: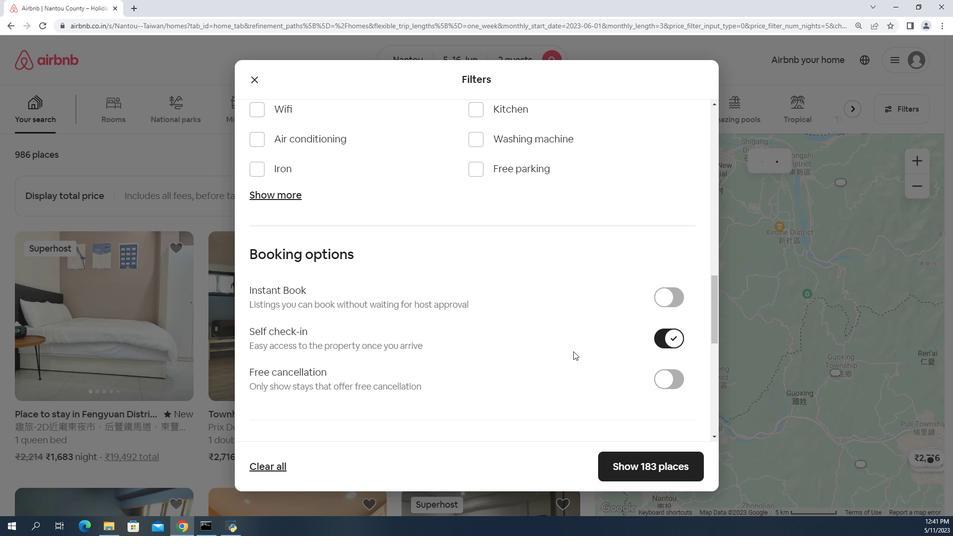 
Action: Mouse scrolled (558, 352) with delta (0, 0)
Screenshot: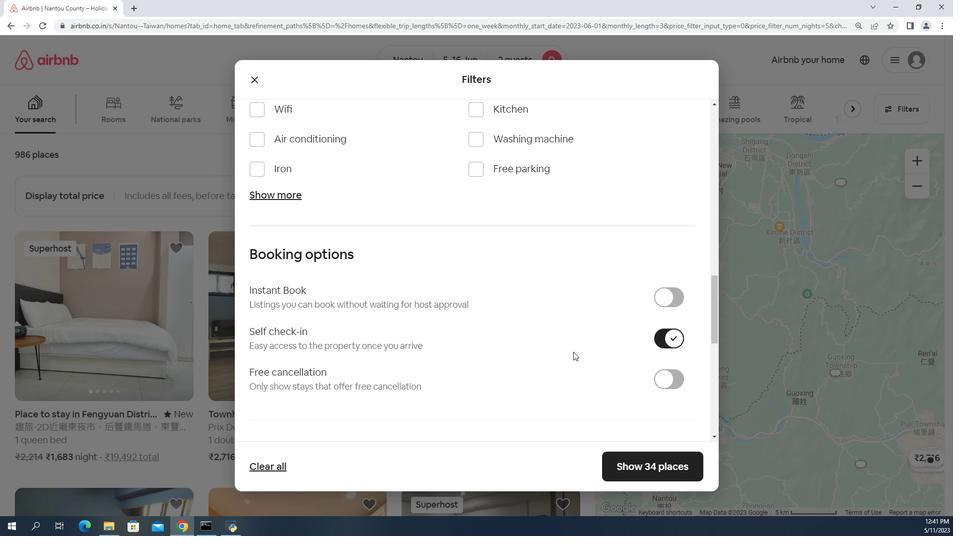 
Action: Mouse scrolled (558, 352) with delta (0, 0)
Screenshot: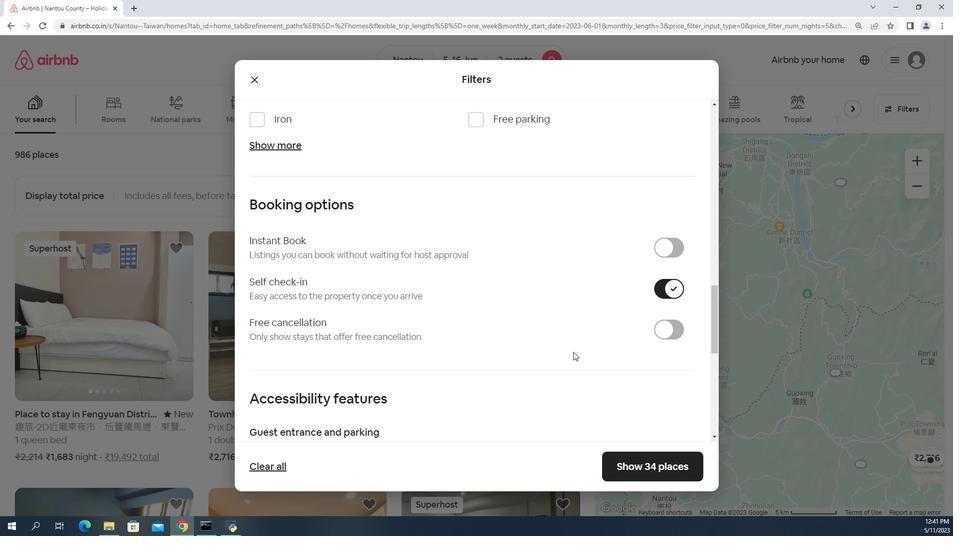 
Action: Mouse scrolled (558, 352) with delta (0, 0)
Screenshot: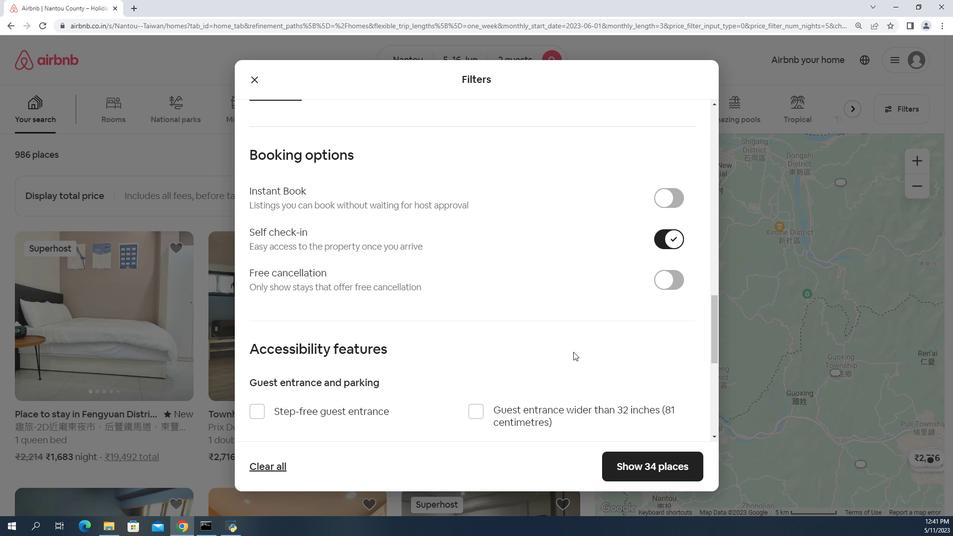 
Action: Mouse scrolled (558, 352) with delta (0, 0)
Screenshot: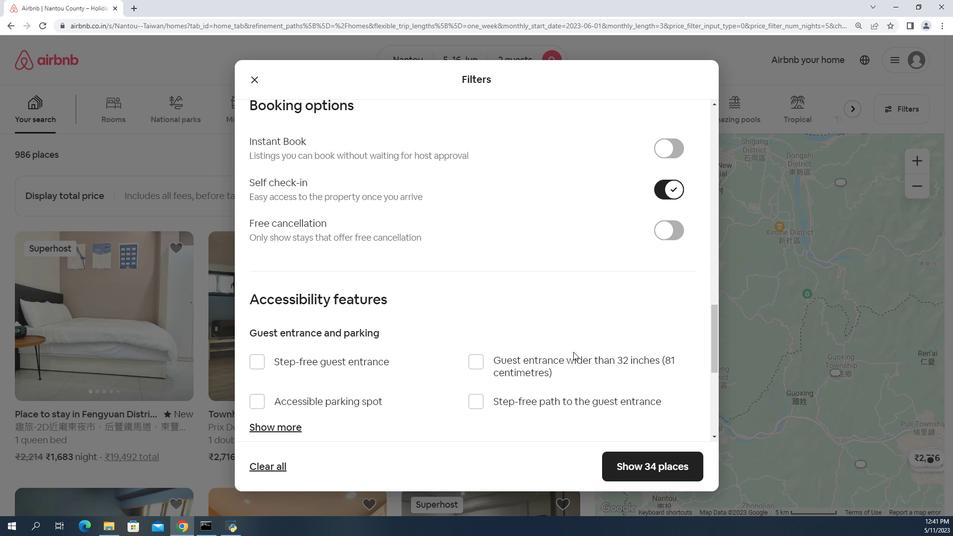 
Action: Mouse scrolled (558, 352) with delta (0, 0)
Screenshot: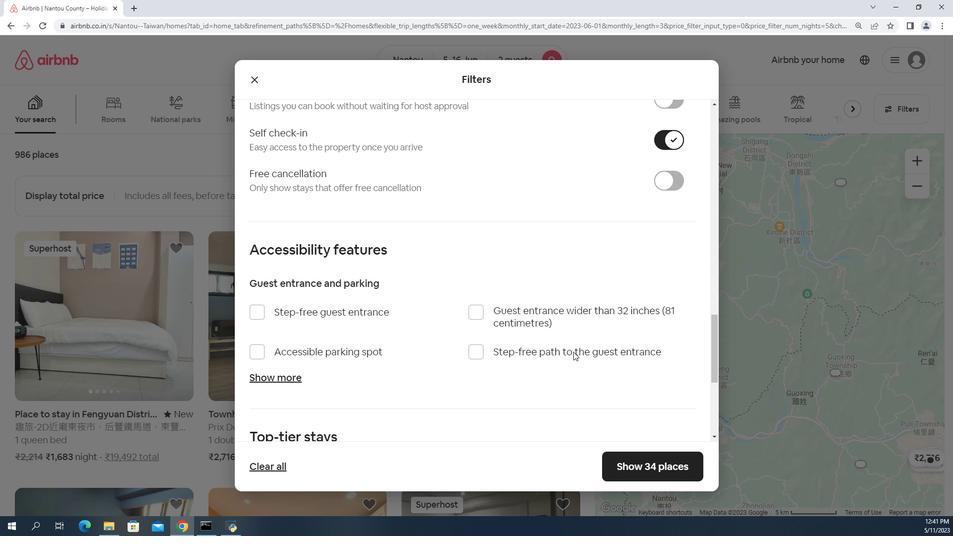 
Action: Mouse scrolled (558, 352) with delta (0, 0)
Screenshot: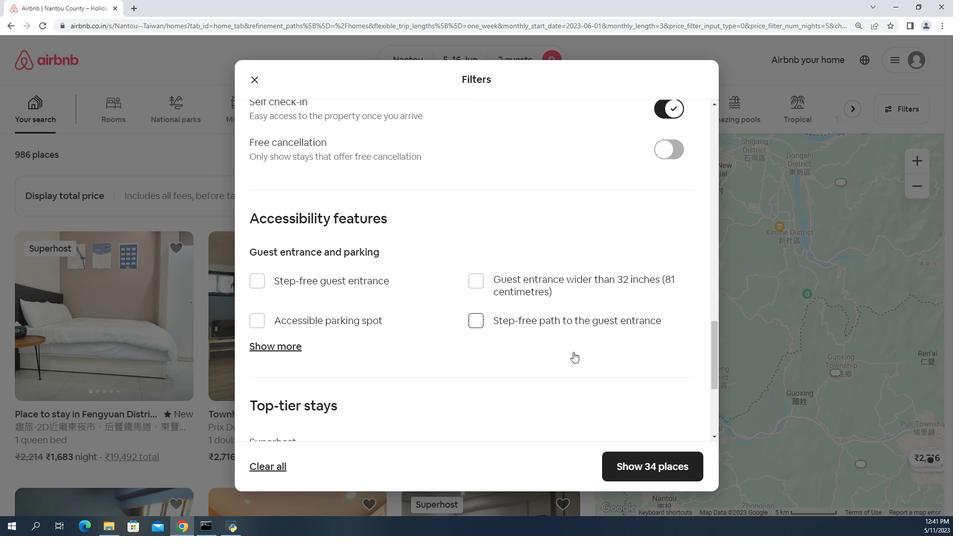 
Action: Mouse scrolled (558, 352) with delta (0, 0)
Screenshot: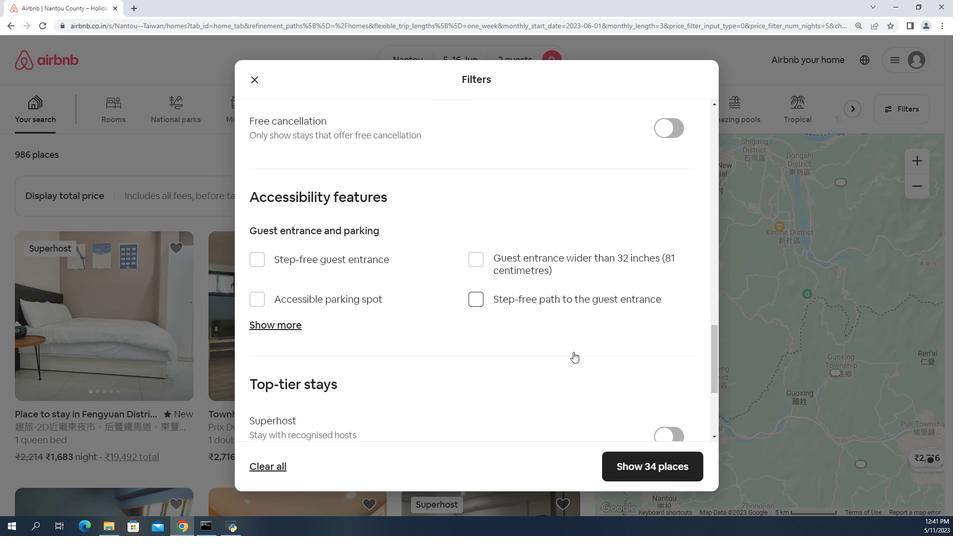 
Action: Mouse scrolled (558, 352) with delta (0, 0)
Screenshot: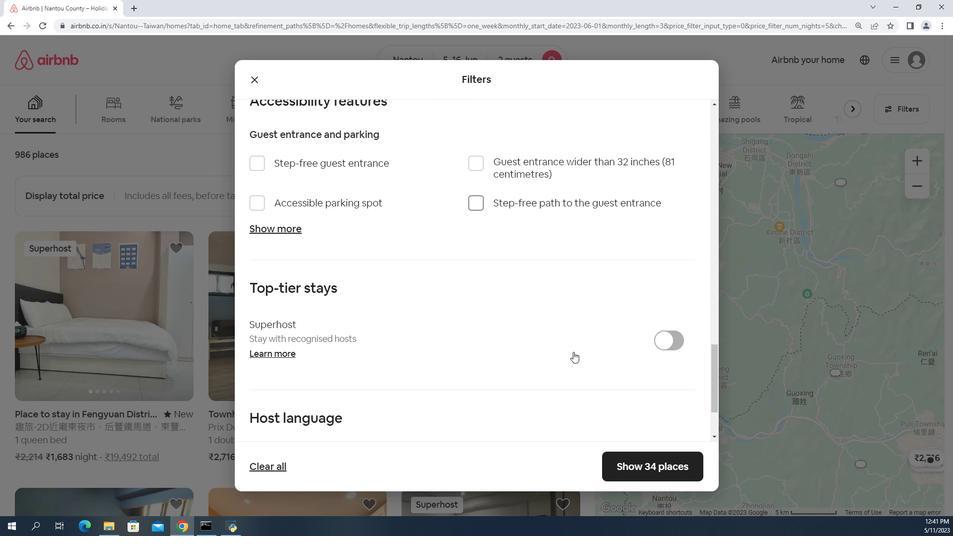 
Action: Mouse scrolled (558, 352) with delta (0, 0)
Screenshot: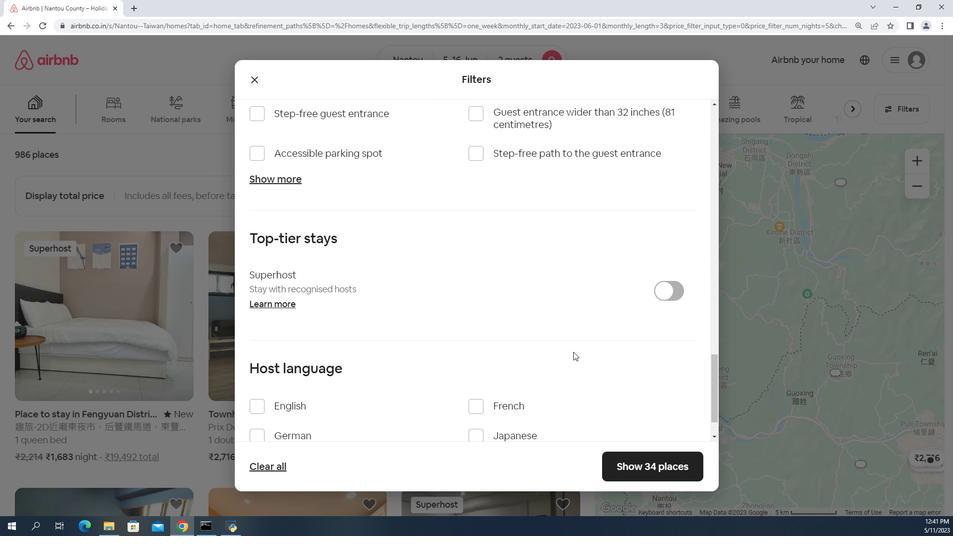 
Action: Mouse scrolled (558, 352) with delta (0, 0)
Screenshot: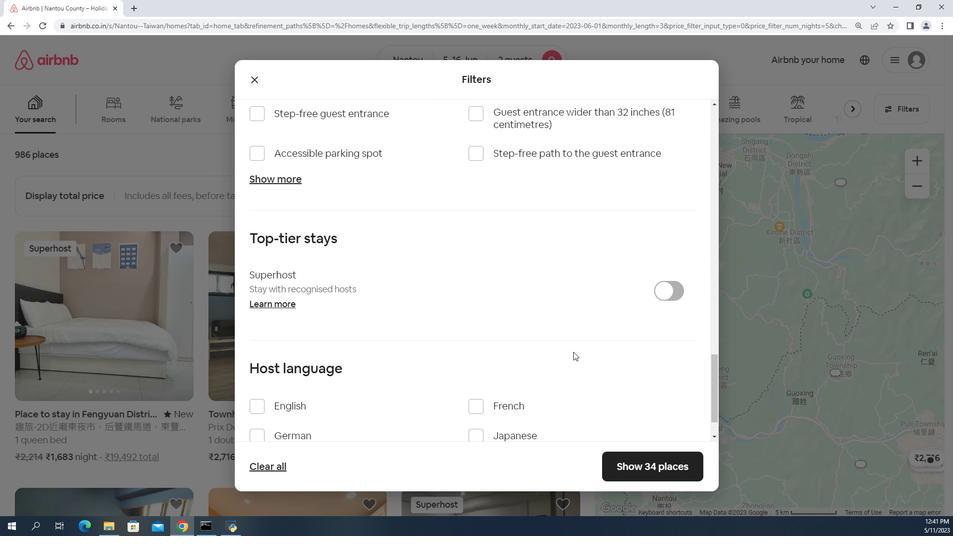 
Action: Mouse scrolled (558, 352) with delta (0, 0)
Screenshot: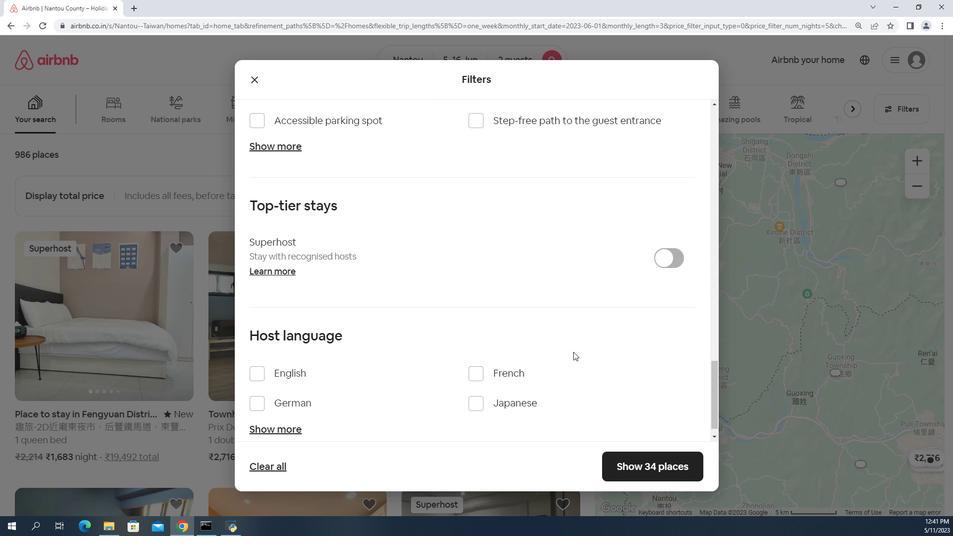 
Action: Mouse moved to (251, 352)
Screenshot: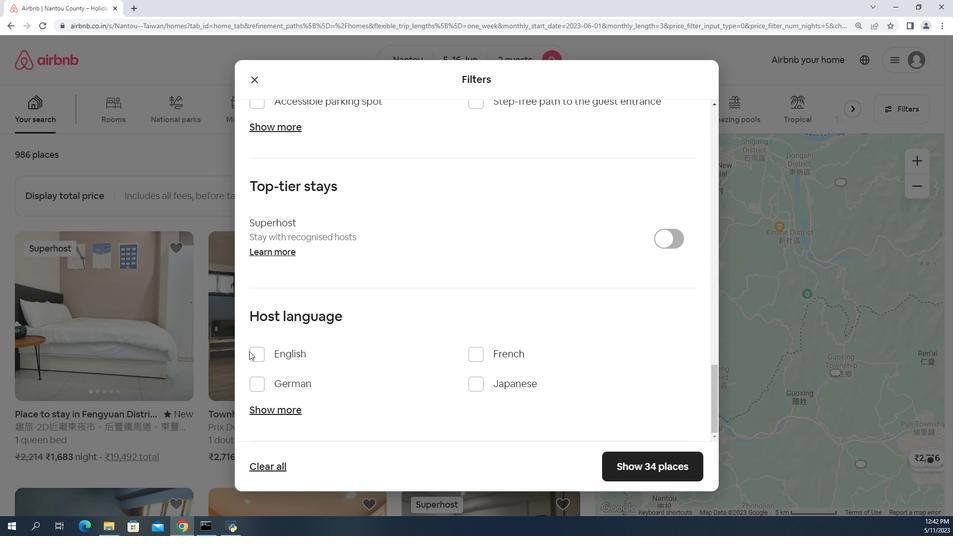 
Action: Mouse pressed left at (251, 352)
Screenshot: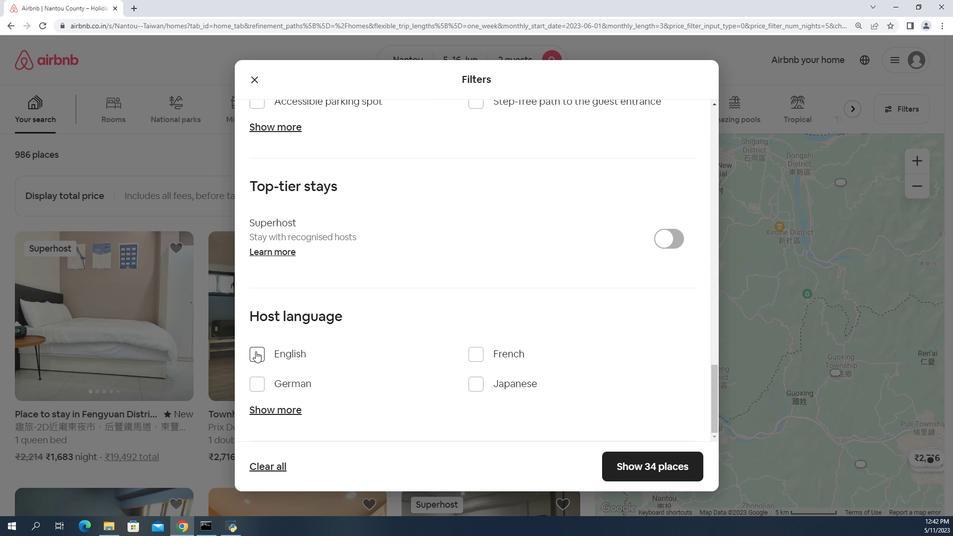 
Action: Mouse moved to (624, 456)
Screenshot: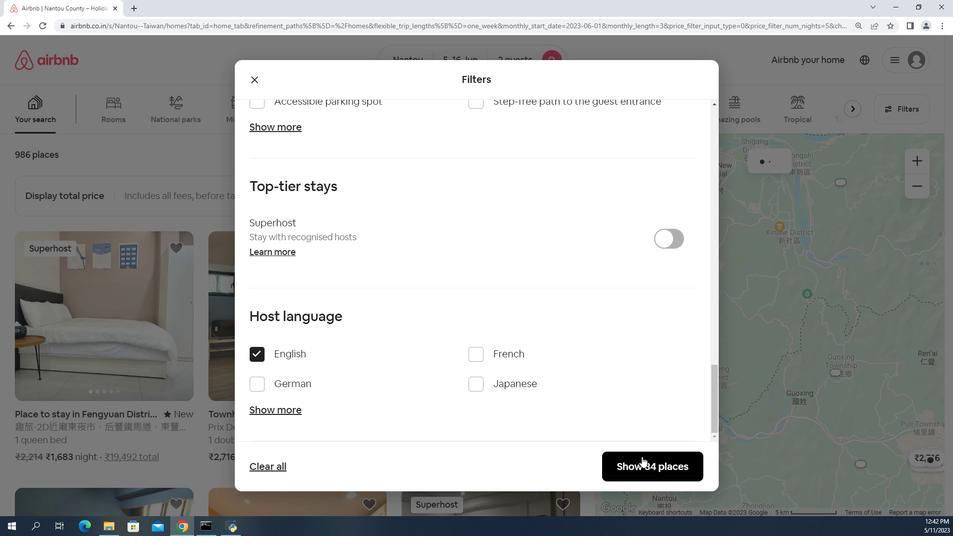 
Action: Mouse pressed left at (624, 456)
Screenshot: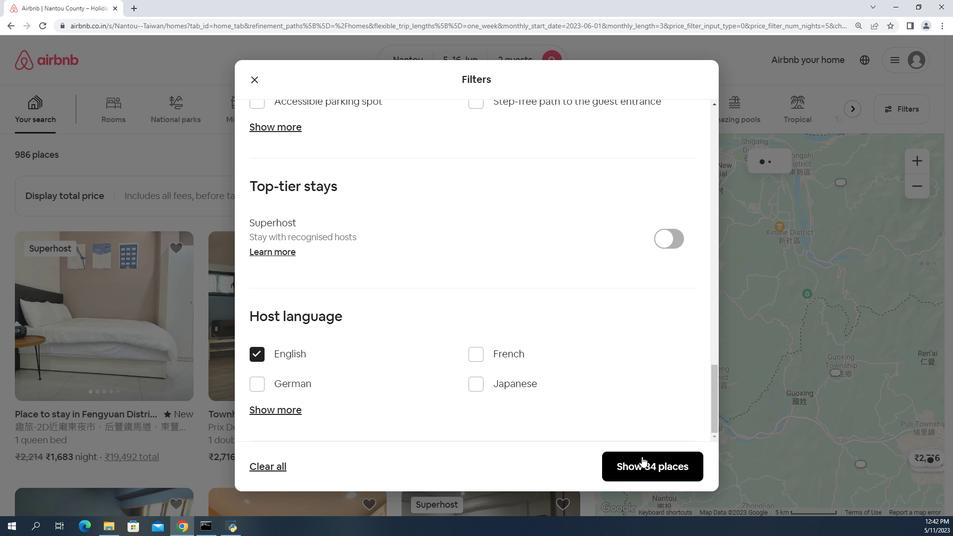 
Action: Mouse moved to (609, 454)
Screenshot: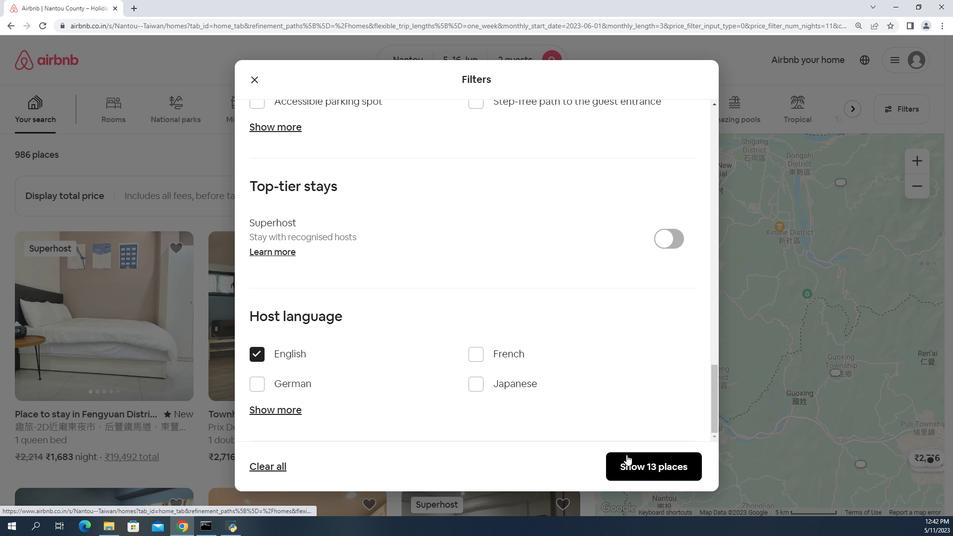 
